 Task: Create Board Data Visualization Software to Workspace Employee Engagement. Create Board Market Segmentation to Workspace Employee Engagement. Create Board Diversity and Inclusion Coaching and Mentorship Programs to Workspace Employee Engagement
Action: Mouse moved to (384, 72)
Screenshot: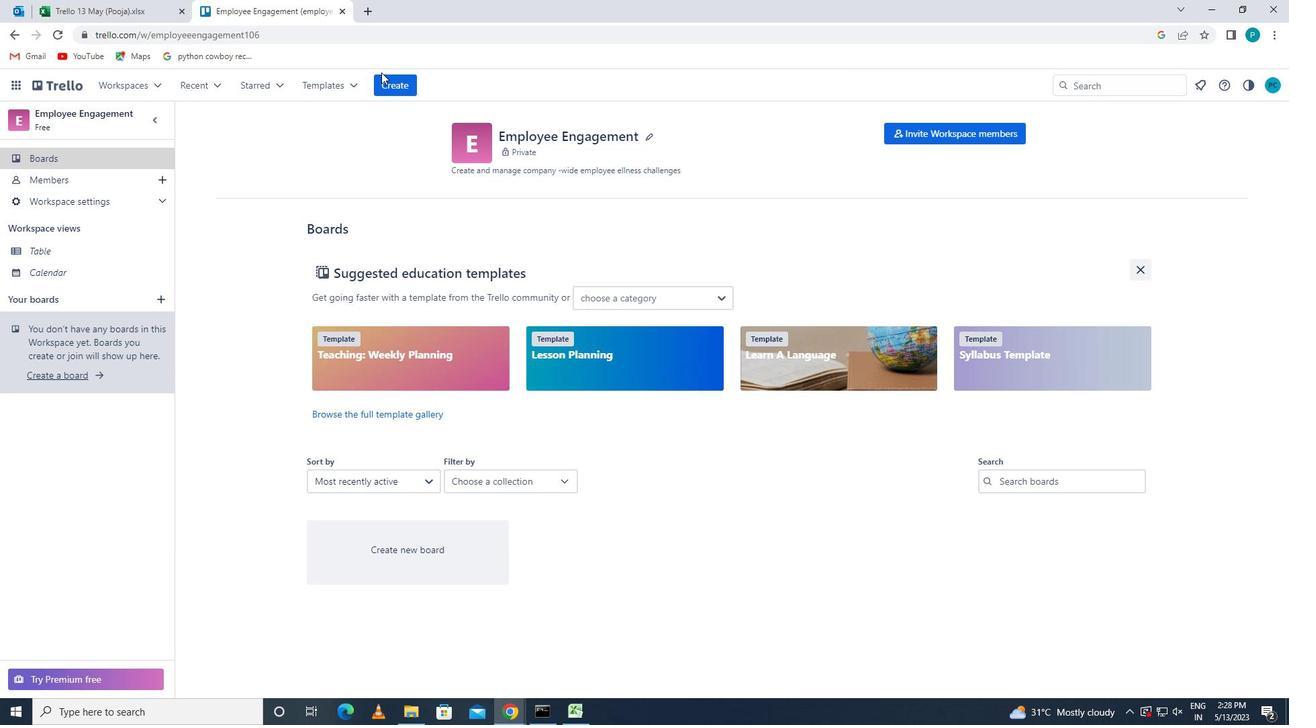 
Action: Mouse pressed left at (384, 72)
Screenshot: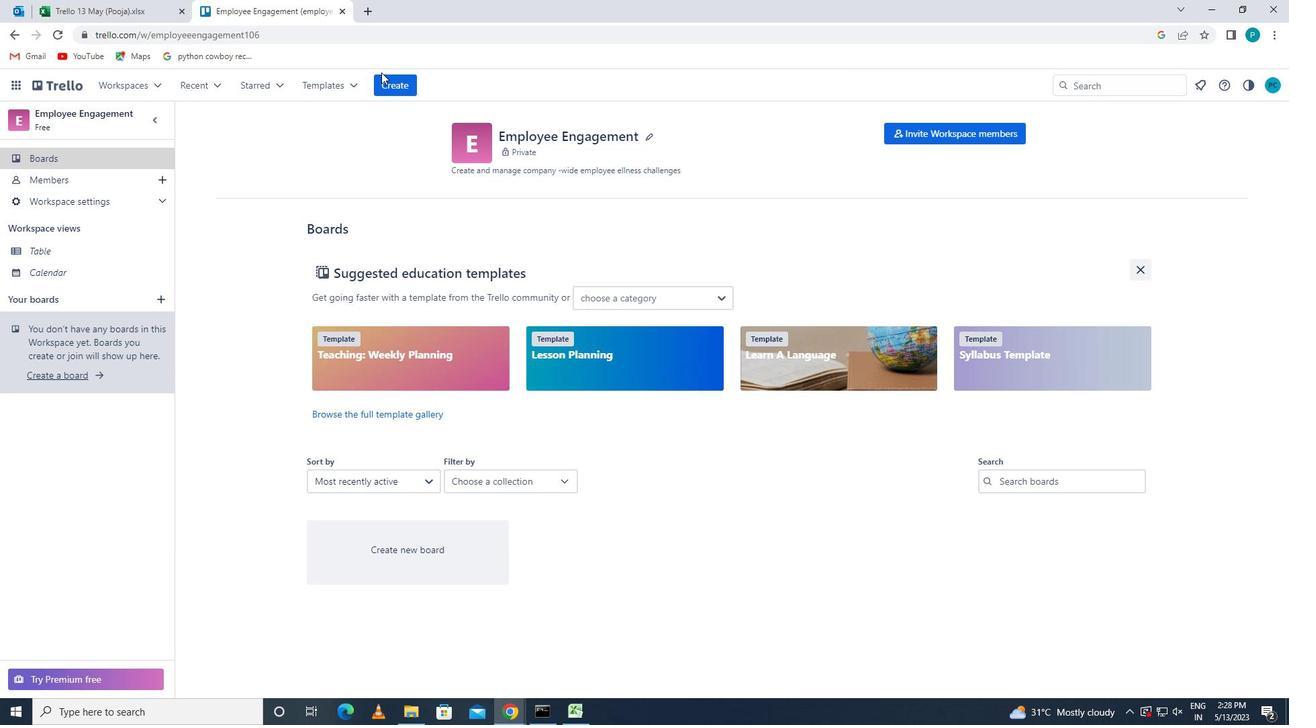 
Action: Mouse moved to (391, 81)
Screenshot: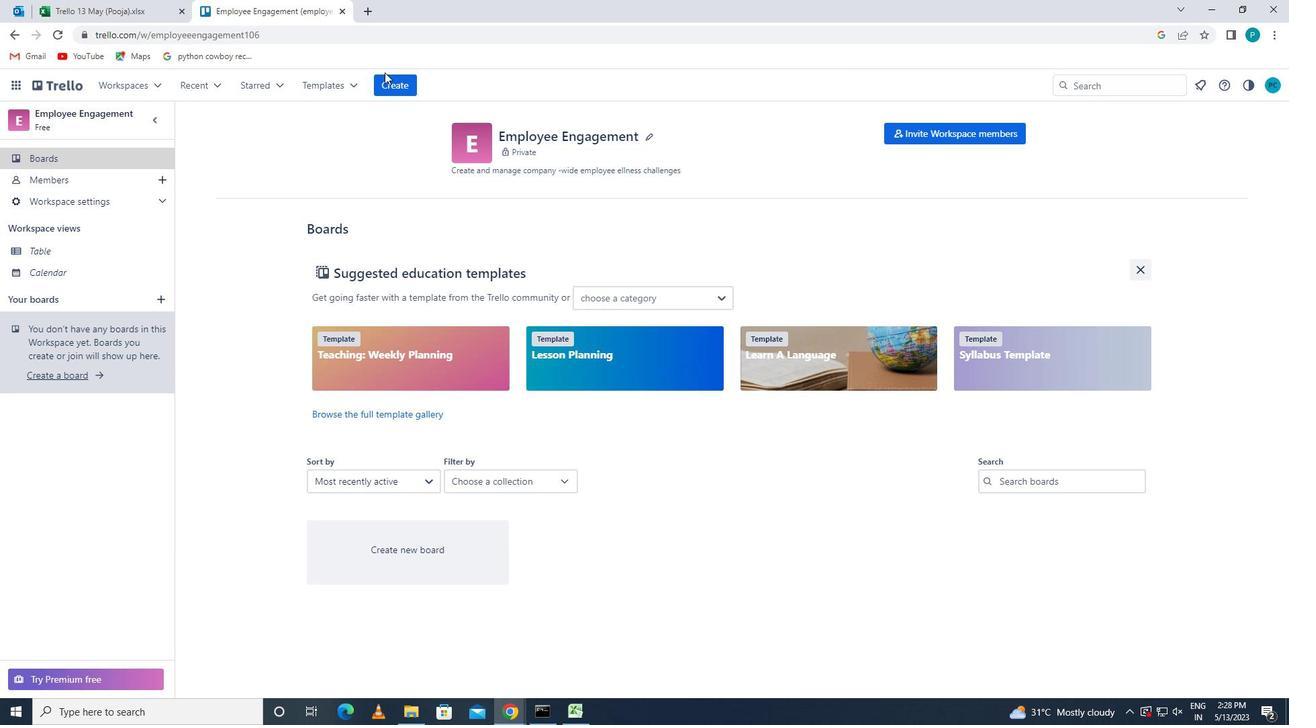 
Action: Mouse pressed left at (391, 81)
Screenshot: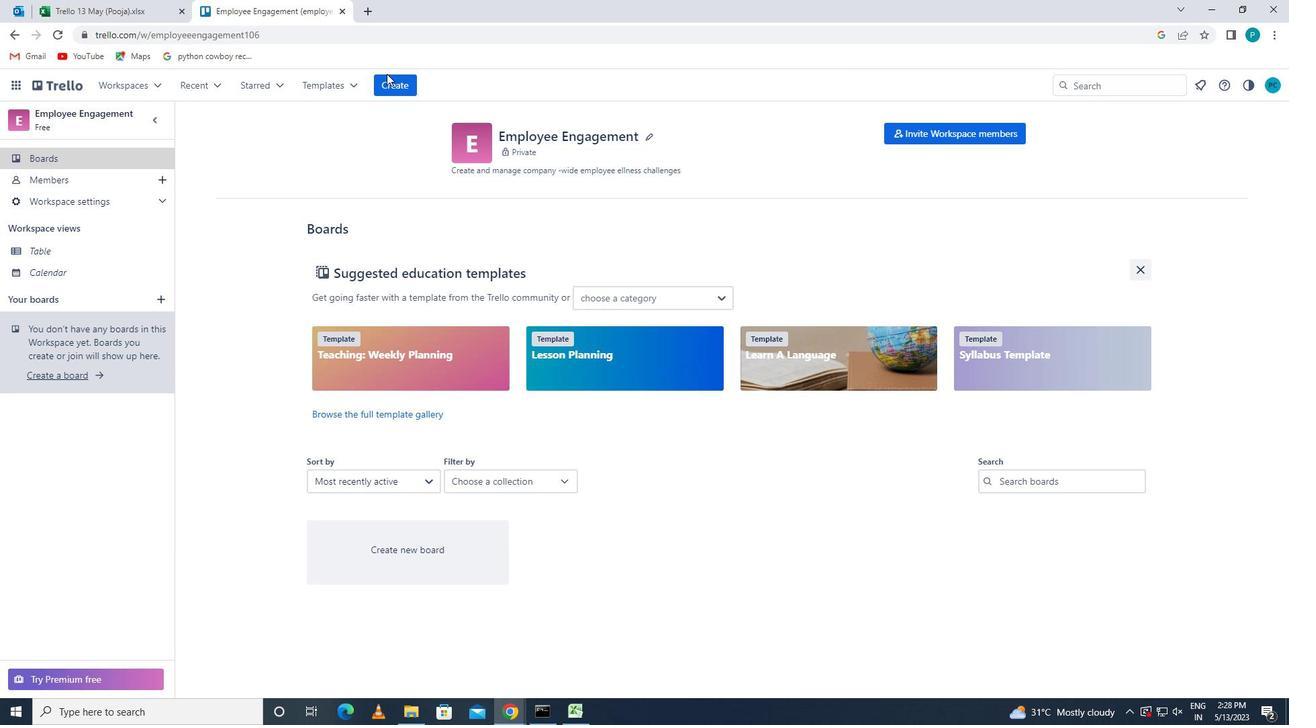 
Action: Mouse moved to (406, 126)
Screenshot: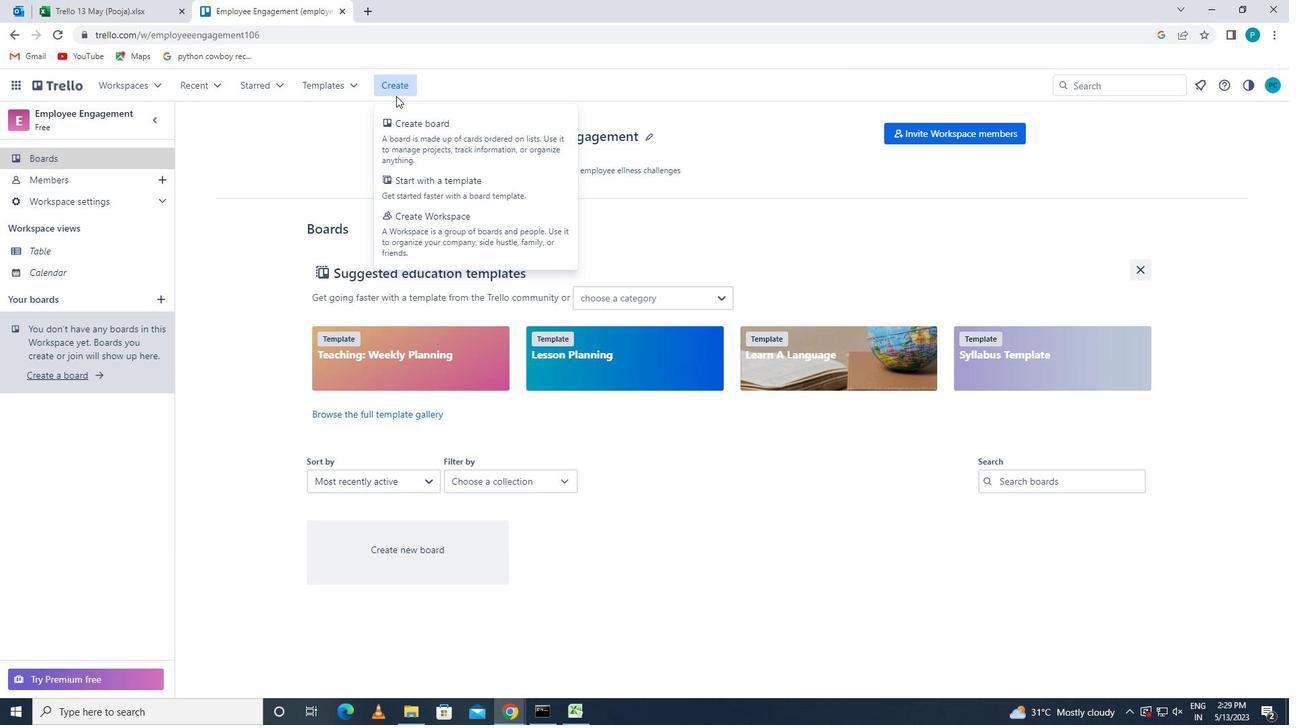 
Action: Mouse pressed left at (406, 126)
Screenshot: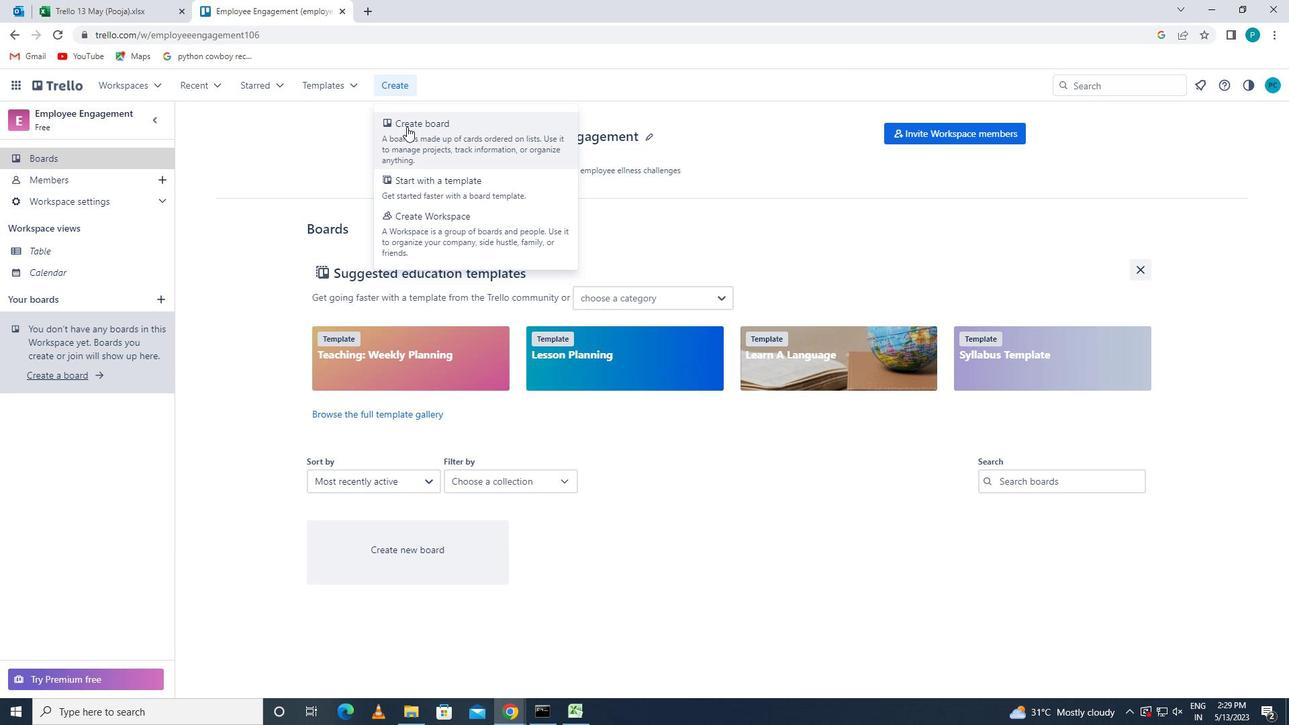 
Action: Mouse moved to (412, 333)
Screenshot: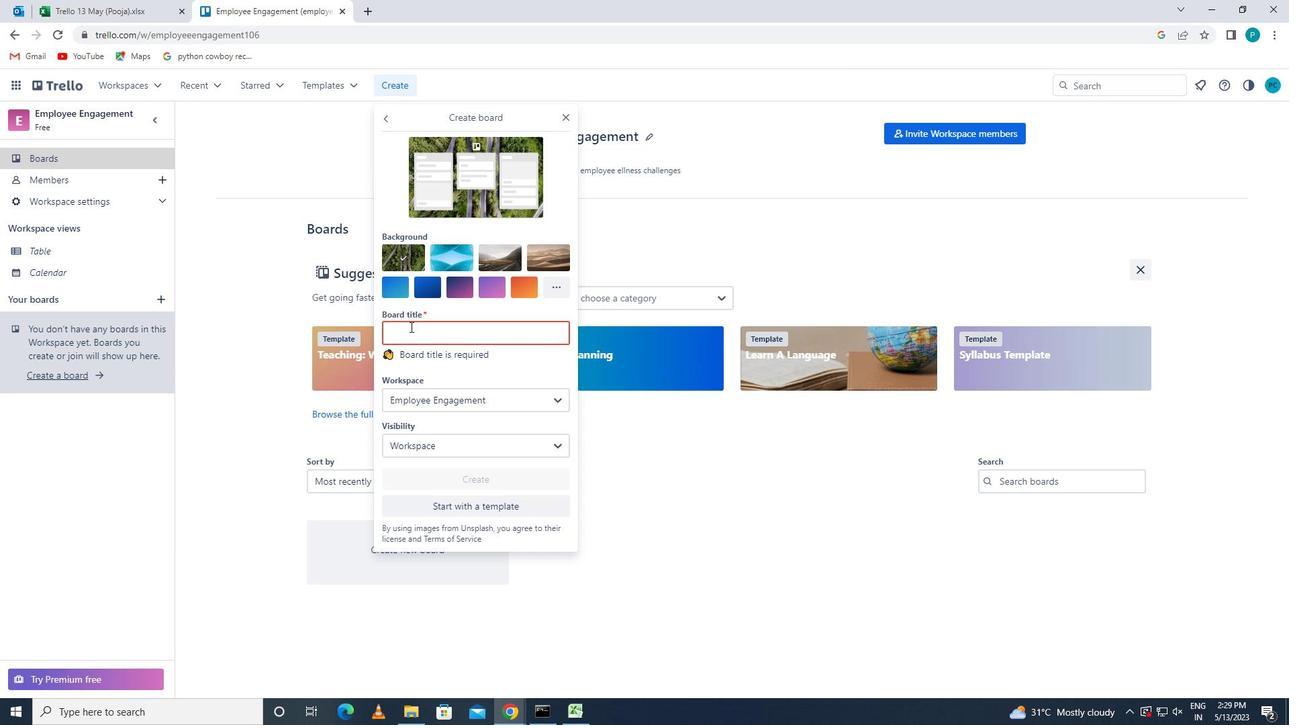 
Action: Mouse pressed left at (412, 333)
Screenshot: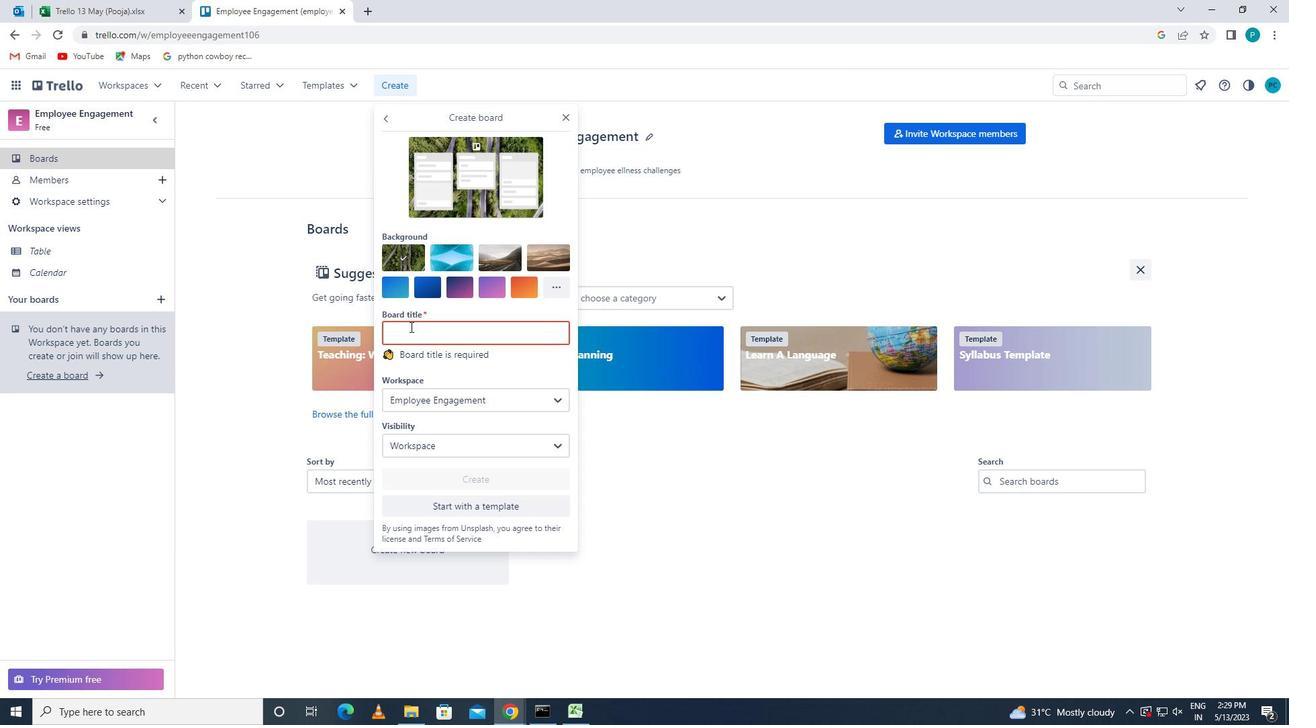 
Action: Key pressed <Key.caps_lock>d<Key.caps_lock>ata<Key.space><Key.caps_lock>v<Key.caps_lock>isualization<Key.space><Key.caps_lock>s<Key.caps_lock>oftware
Screenshot: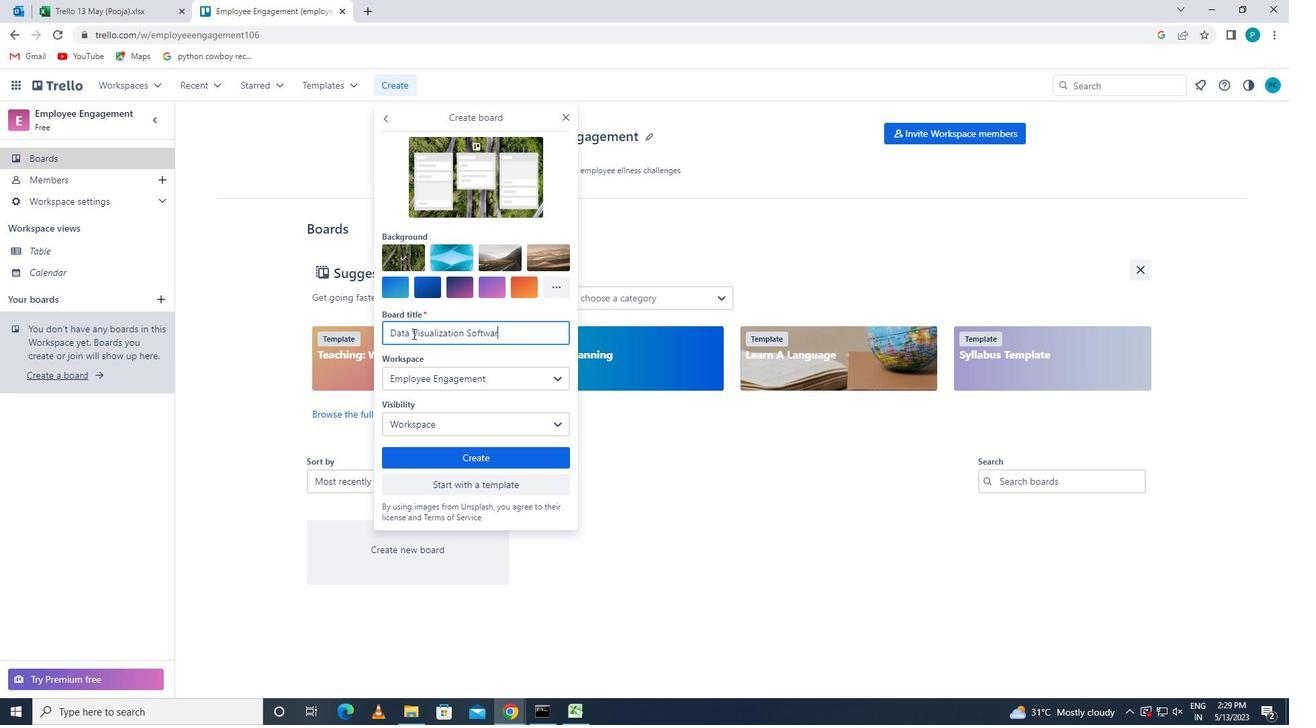 
Action: Mouse moved to (421, 380)
Screenshot: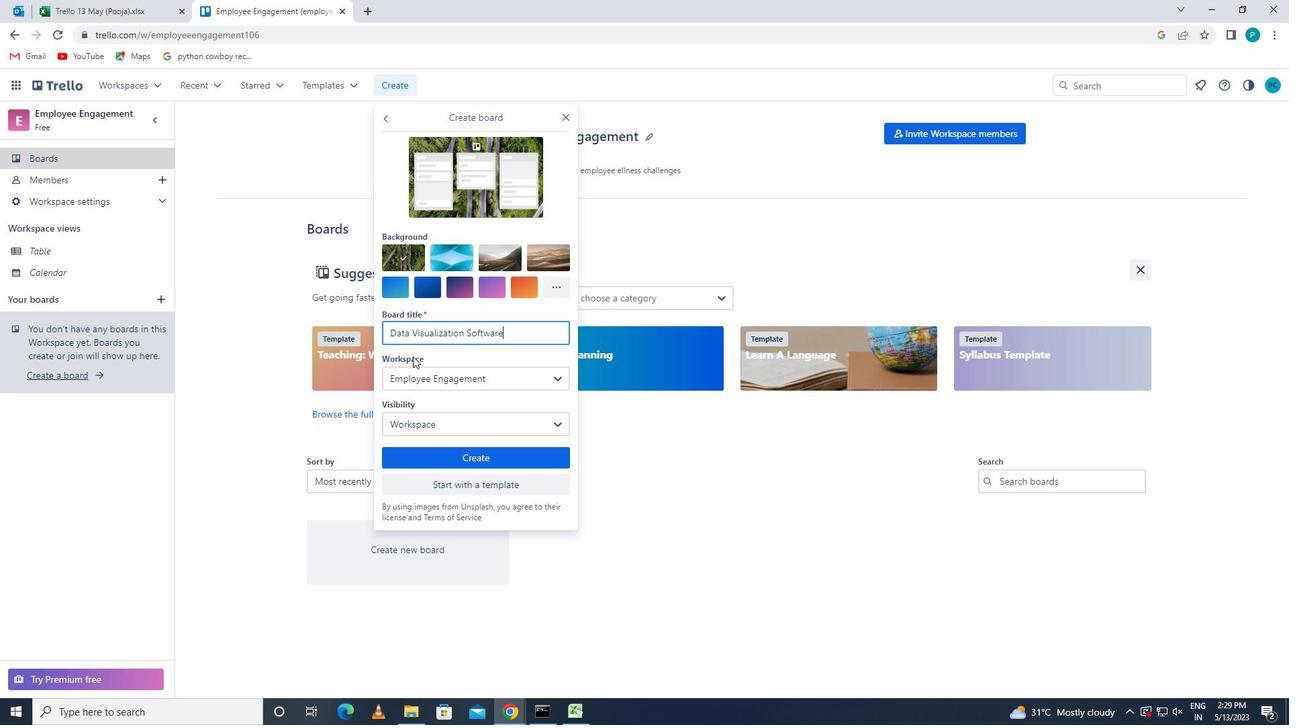 
Action: Mouse pressed left at (421, 380)
Screenshot: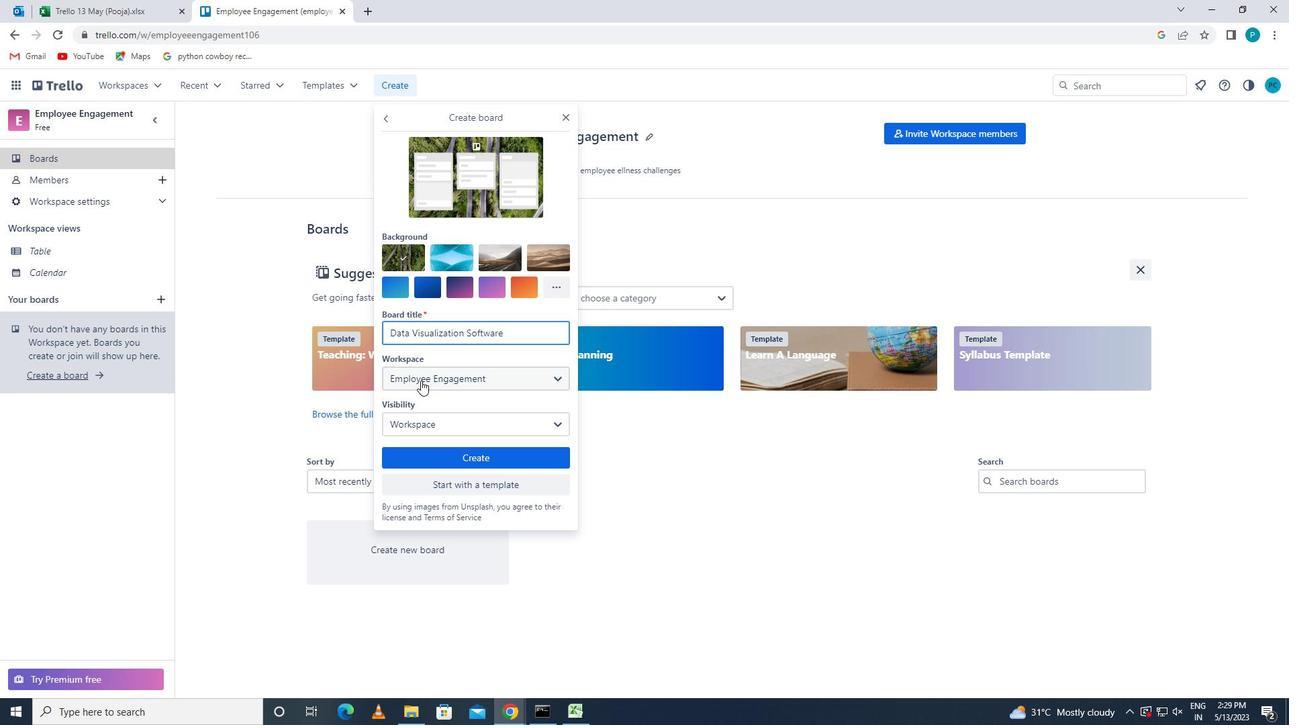 
Action: Mouse moved to (430, 382)
Screenshot: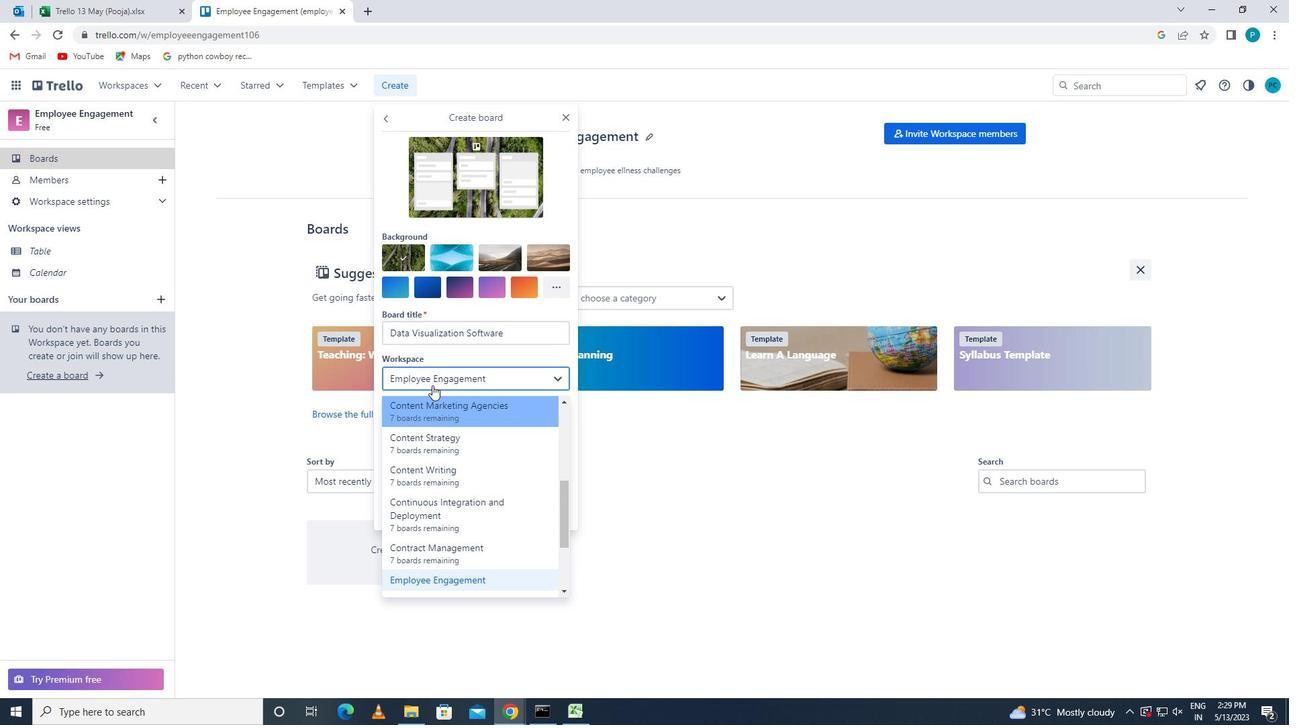 
Action: Mouse pressed left at (430, 382)
Screenshot: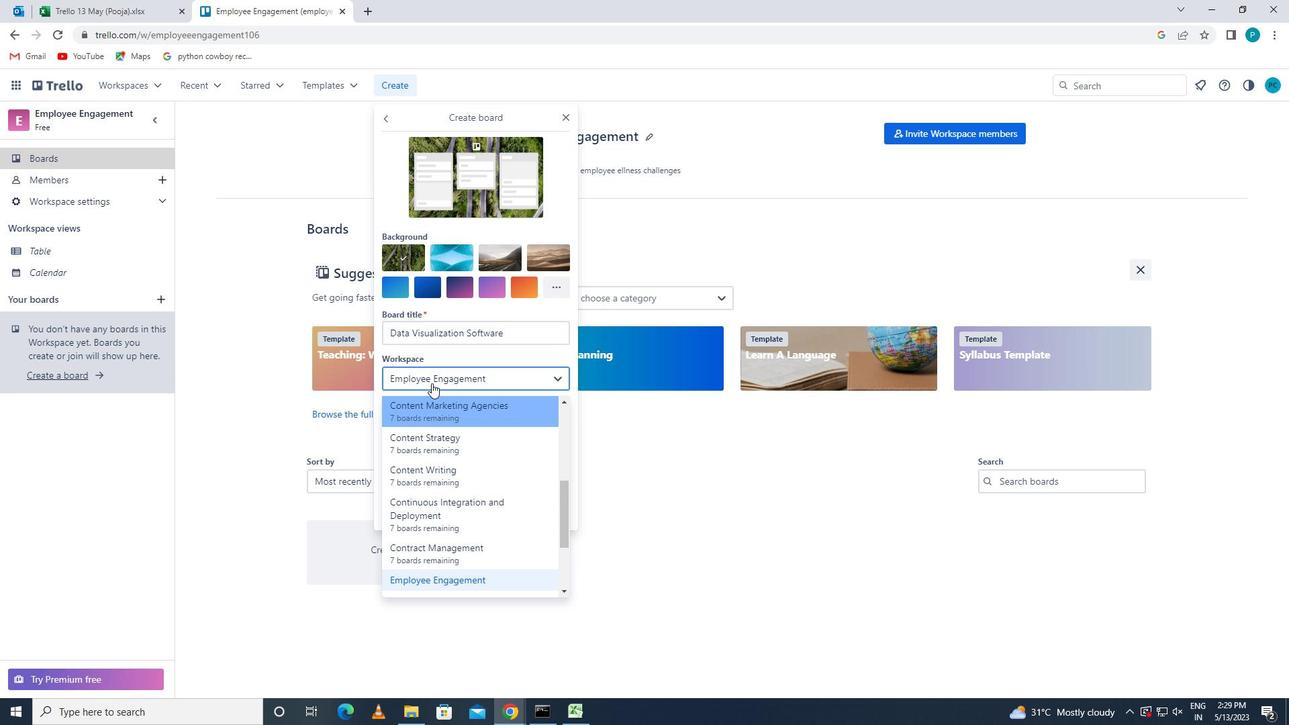 
Action: Mouse moved to (435, 449)
Screenshot: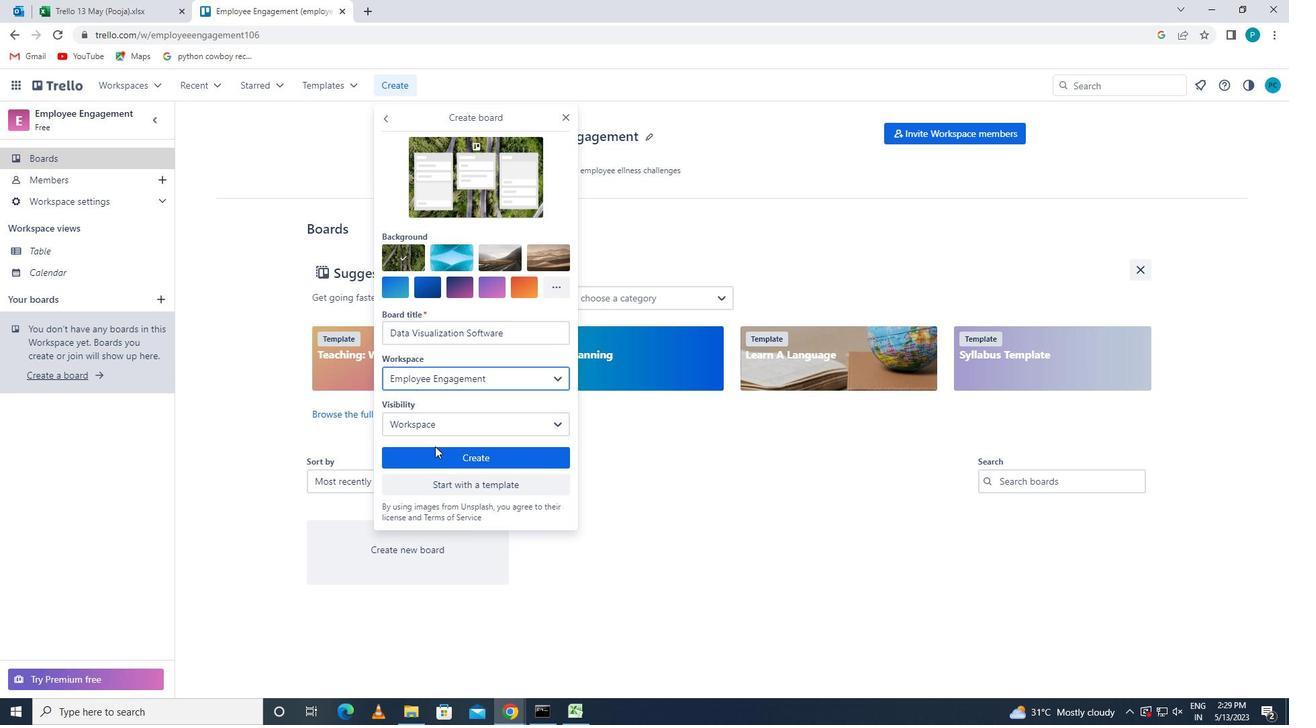 
Action: Mouse pressed left at (435, 449)
Screenshot: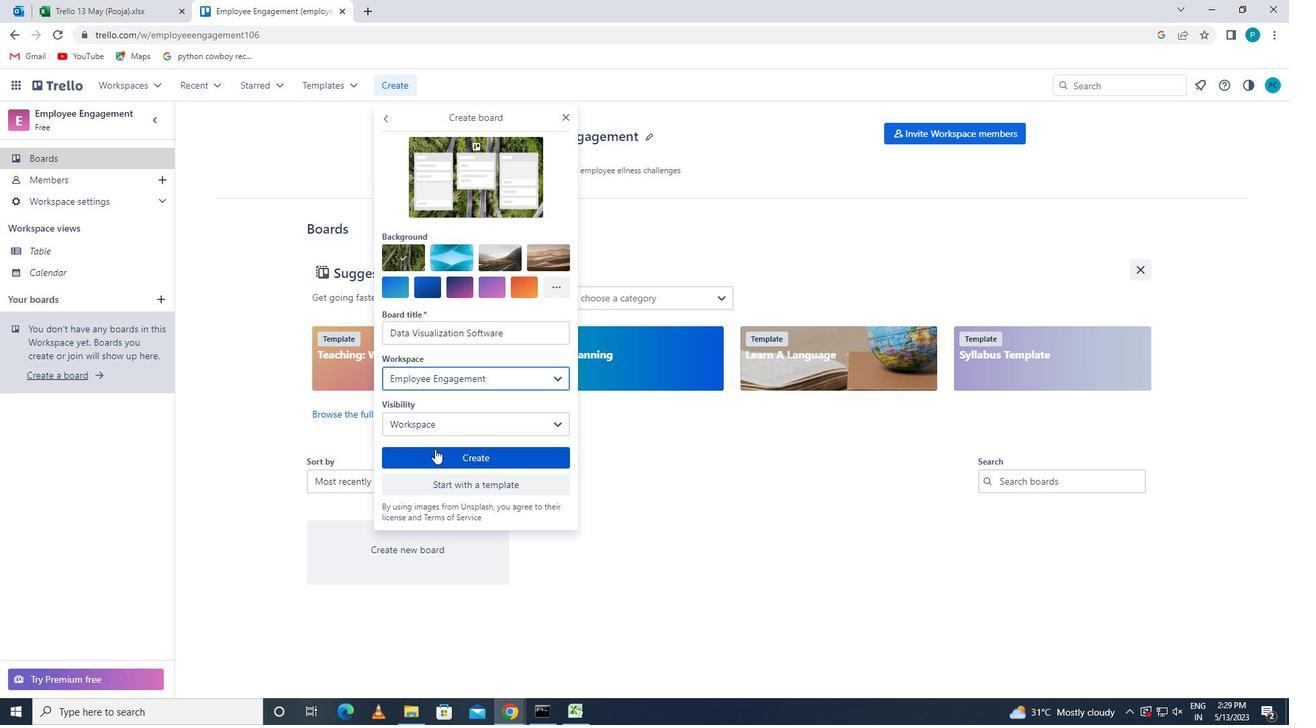 
Action: Mouse moved to (381, 80)
Screenshot: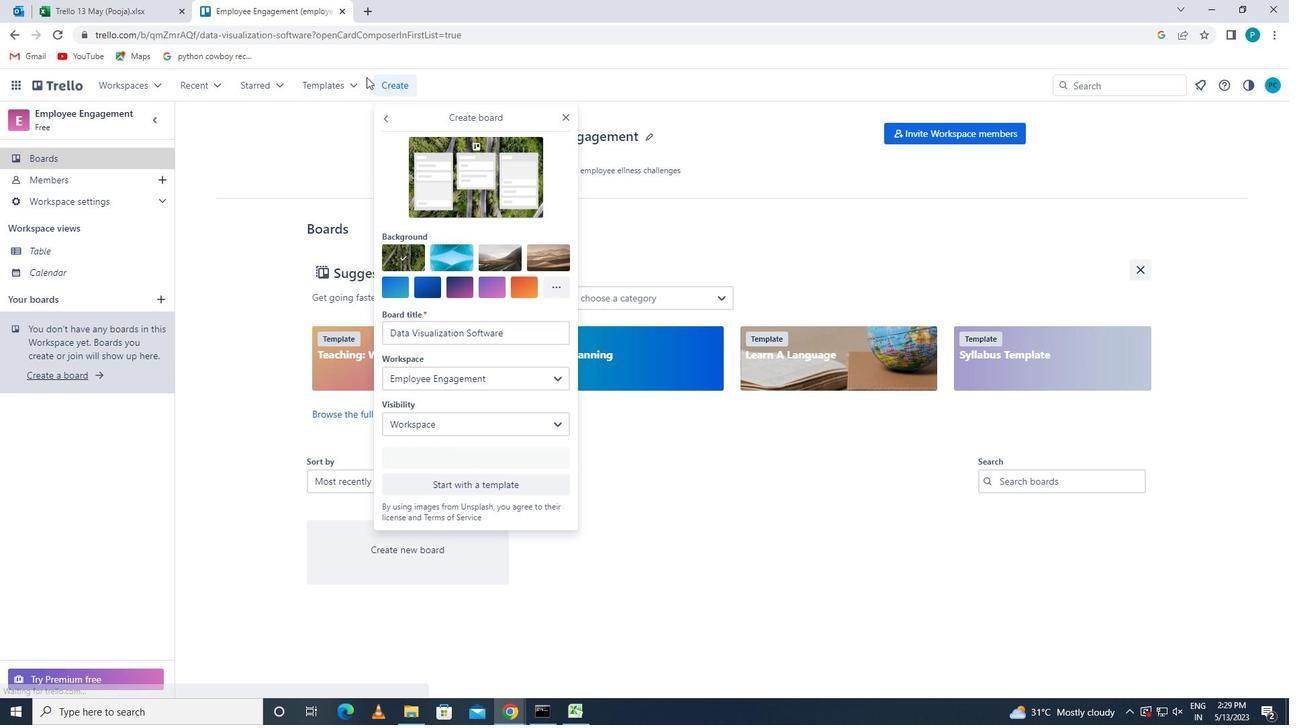 
Action: Mouse pressed left at (381, 80)
Screenshot: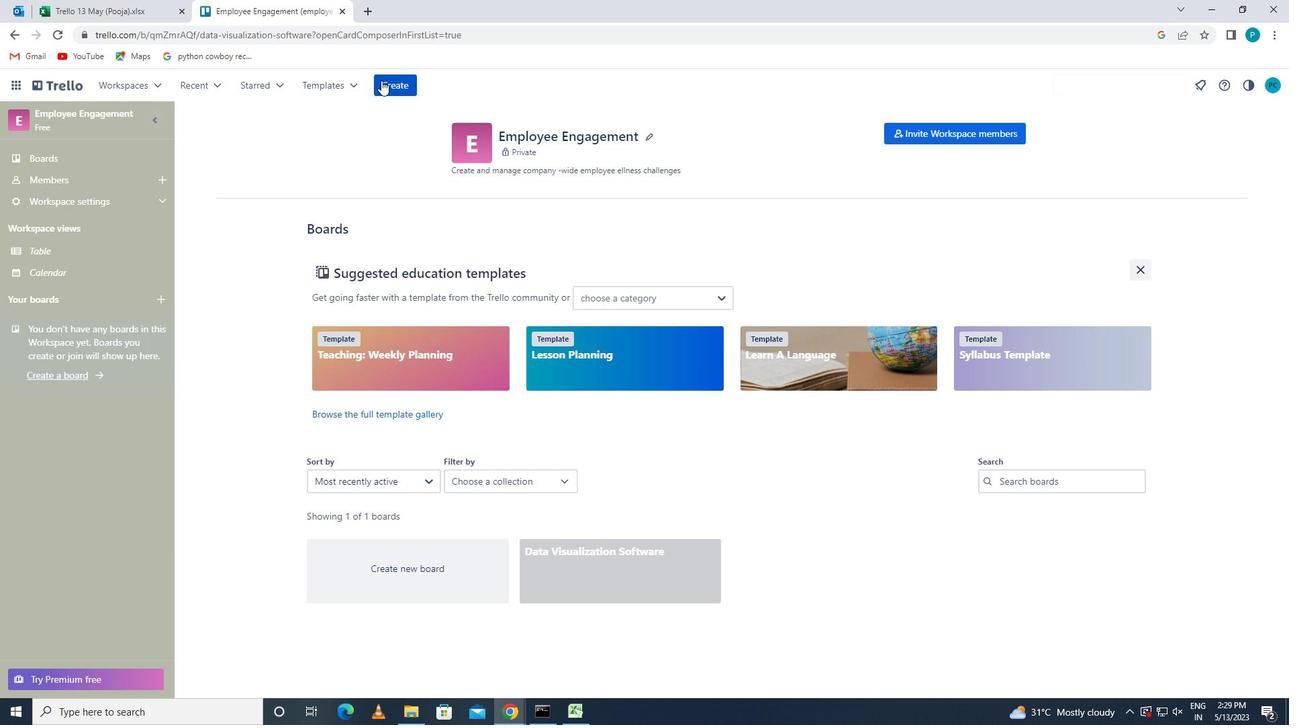 
Action: Mouse moved to (451, 124)
Screenshot: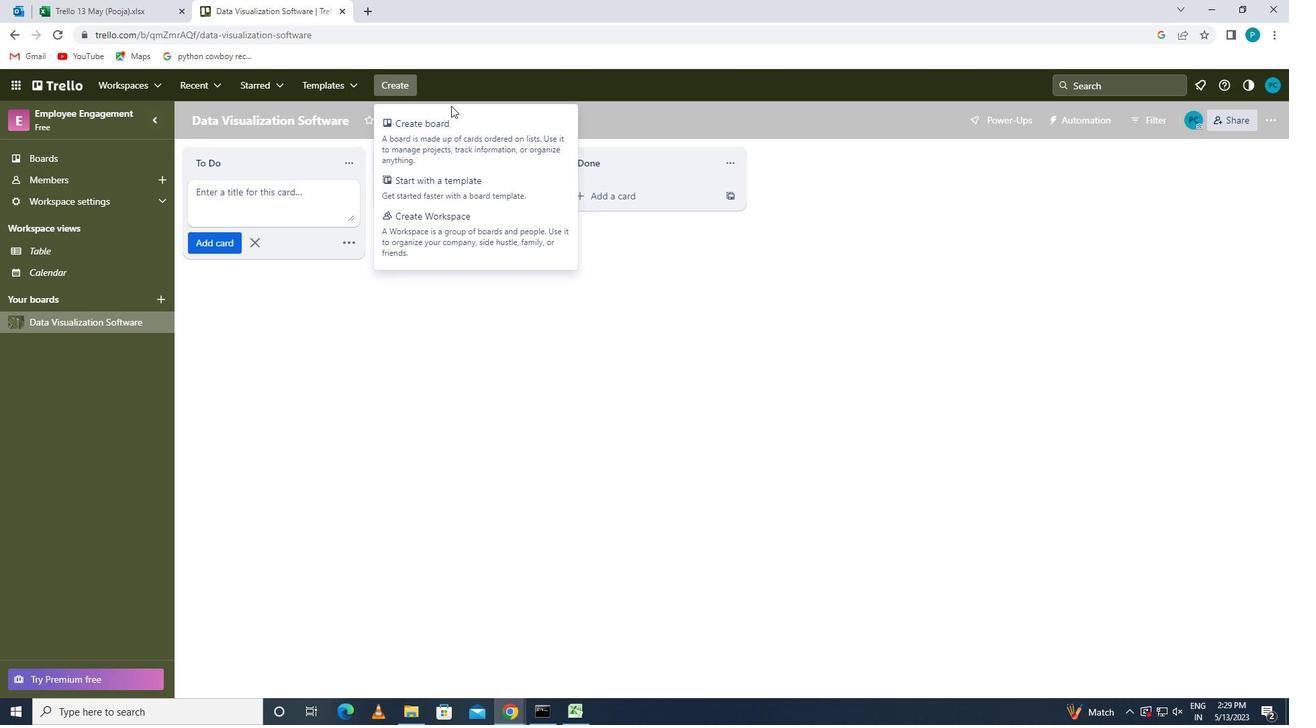 
Action: Mouse pressed left at (451, 124)
Screenshot: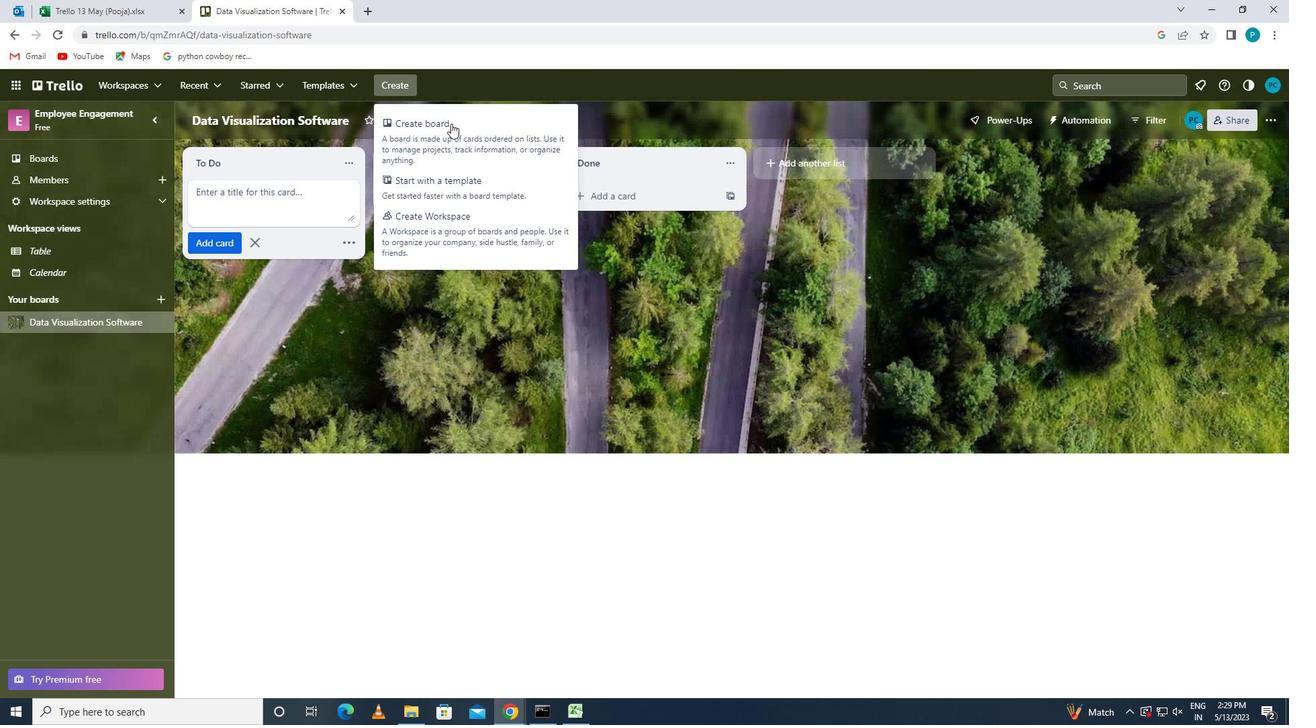 
Action: Mouse moved to (424, 337)
Screenshot: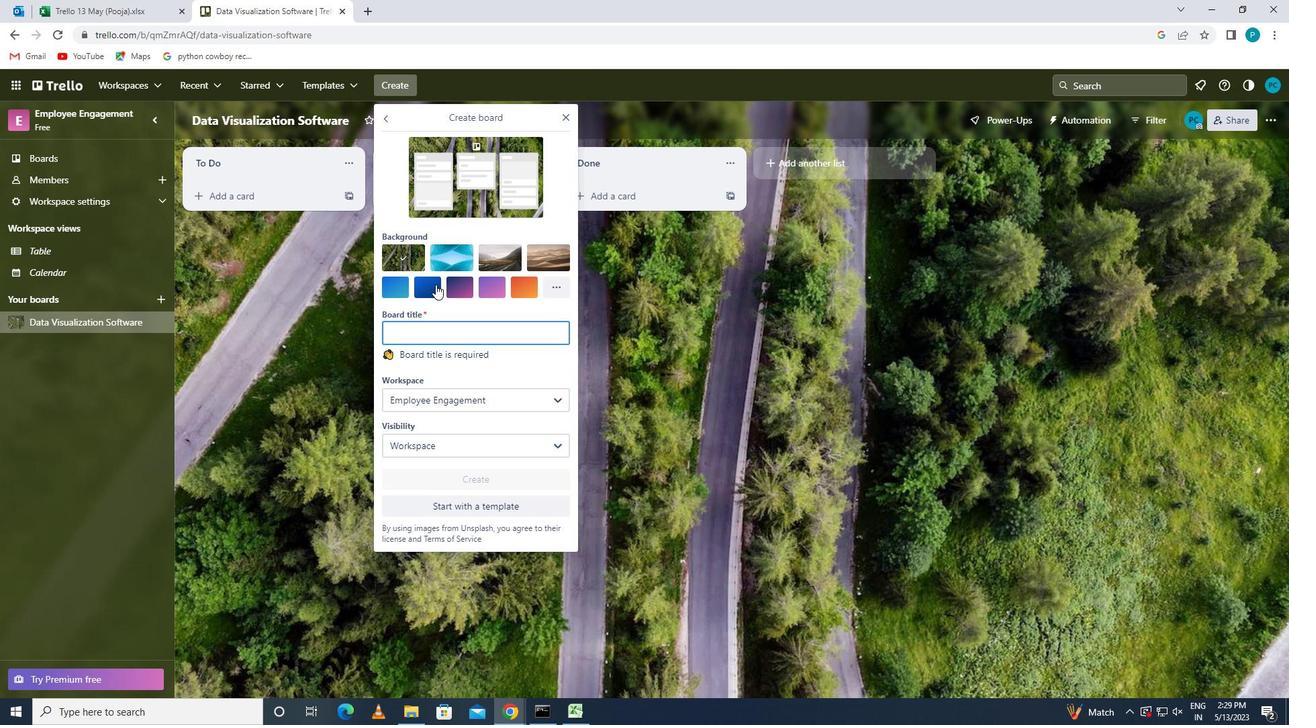 
Action: Mouse pressed left at (424, 337)
Screenshot: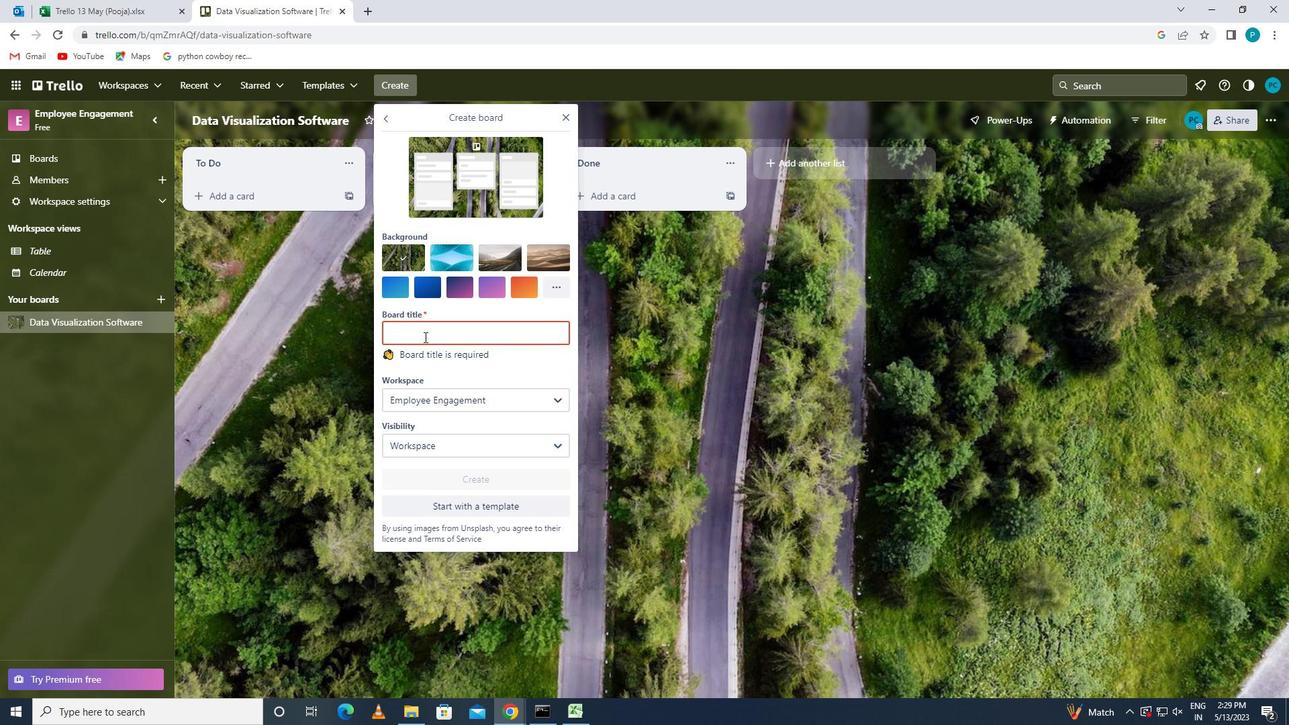 
Action: Key pressed <Key.caps_lock>m<Key.caps_lock>arket<Key.space><Key.caps_lock>s<Key.caps_lock>egmentation
Screenshot: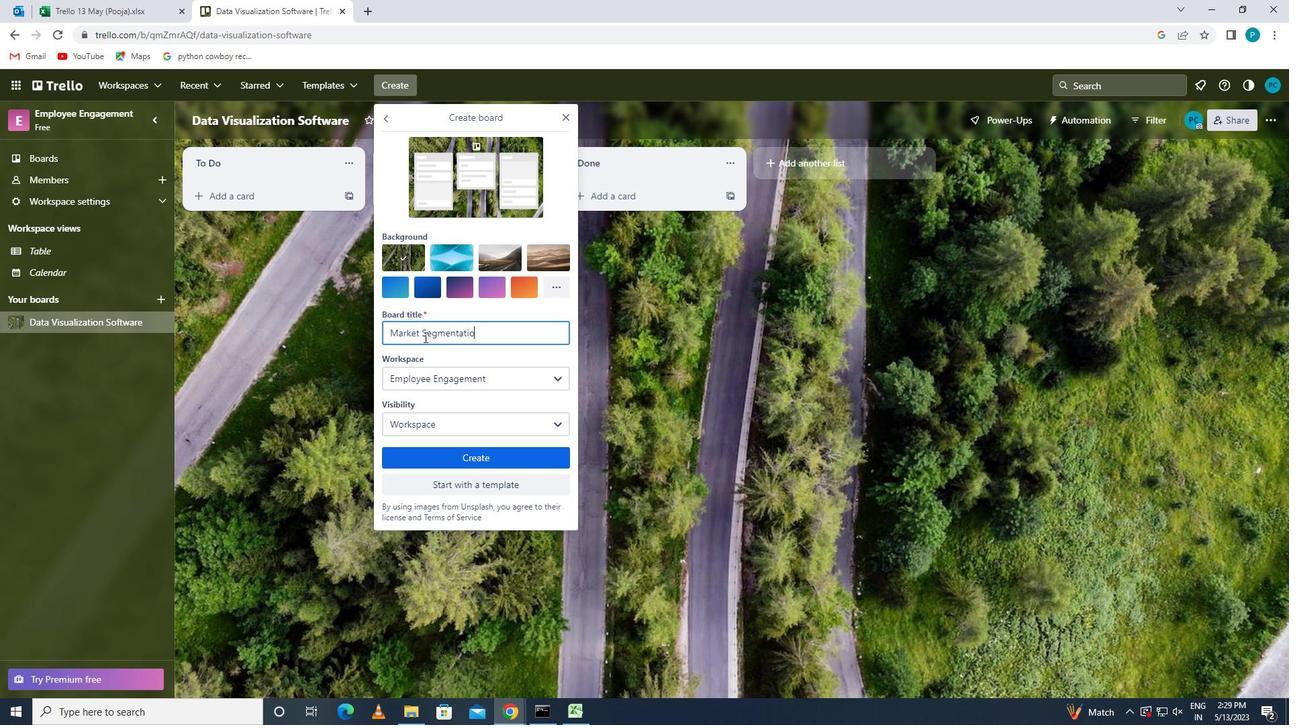 
Action: Mouse moved to (454, 384)
Screenshot: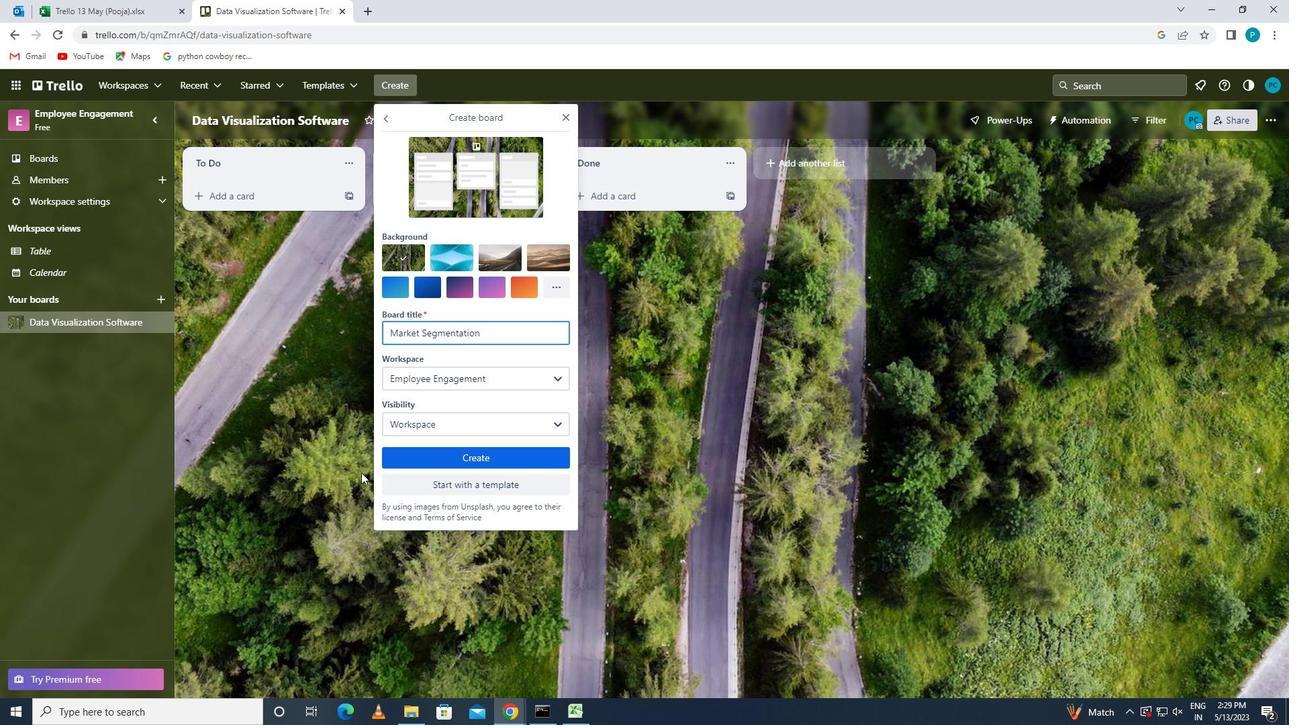 
Action: Mouse pressed left at (454, 384)
Screenshot: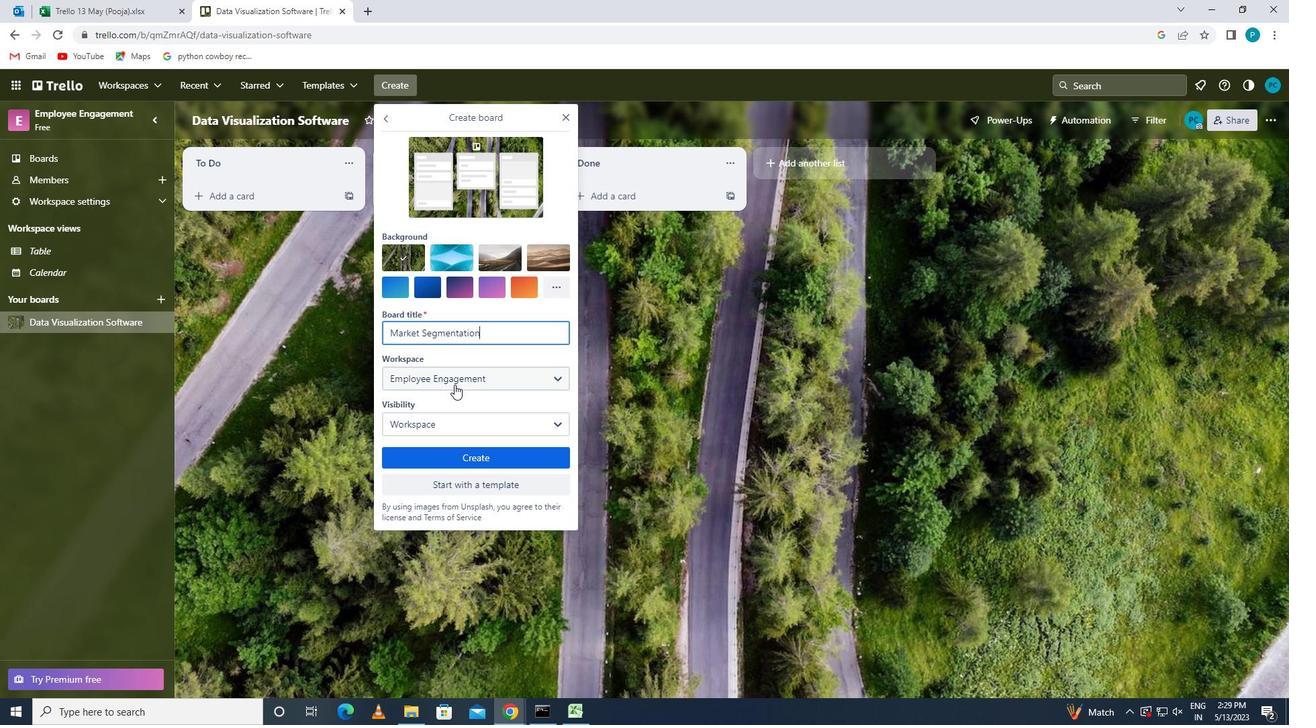 
Action: Mouse moved to (442, 582)
Screenshot: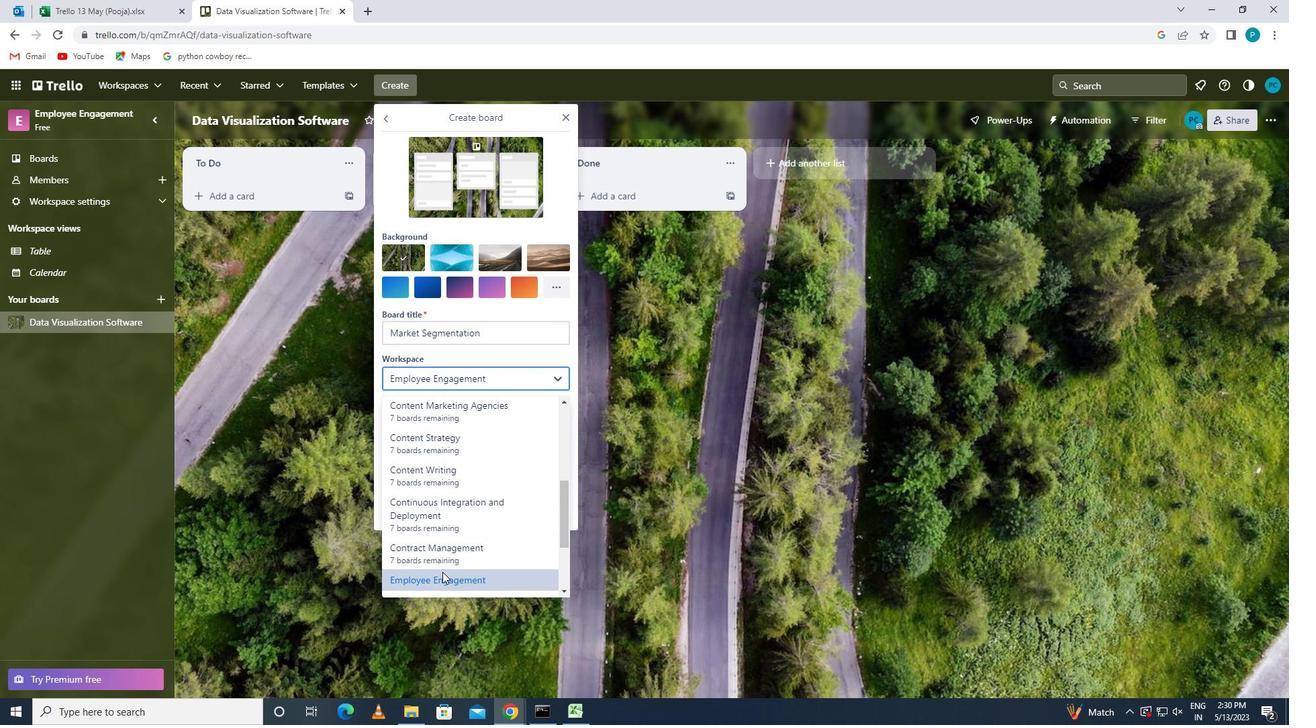 
Action: Mouse pressed left at (442, 582)
Screenshot: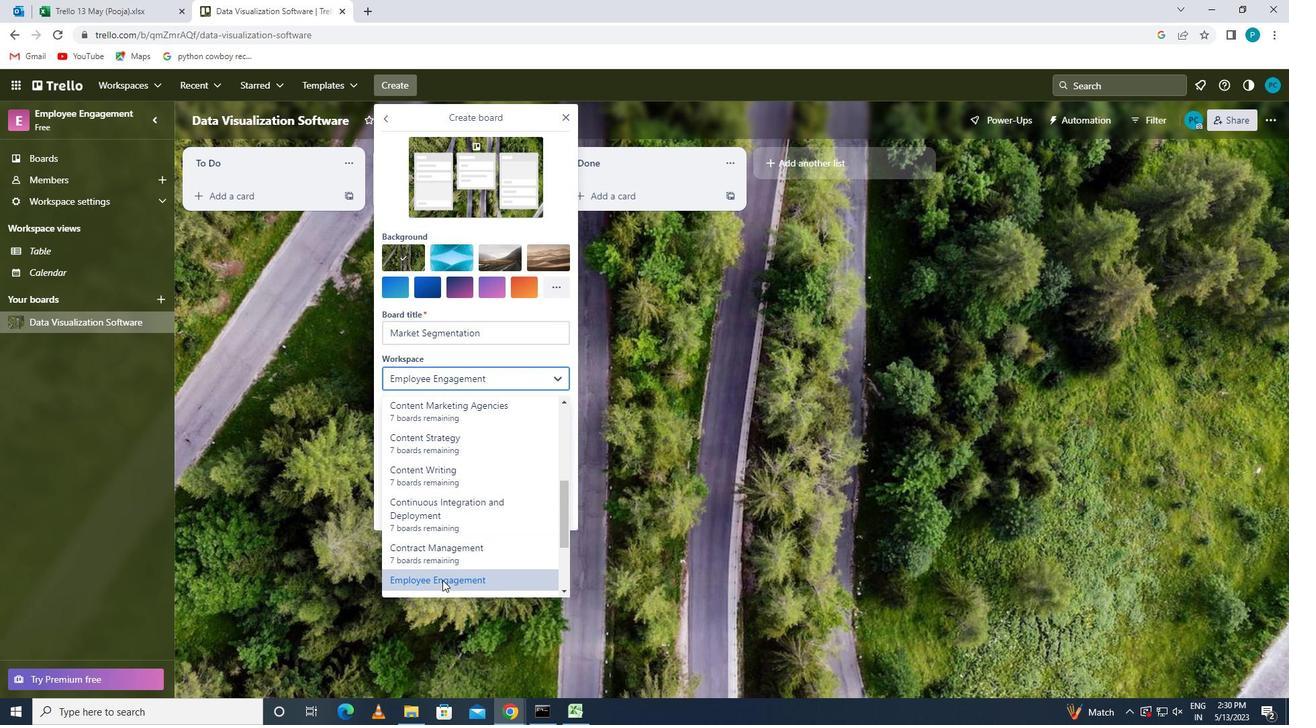 
Action: Mouse moved to (421, 456)
Screenshot: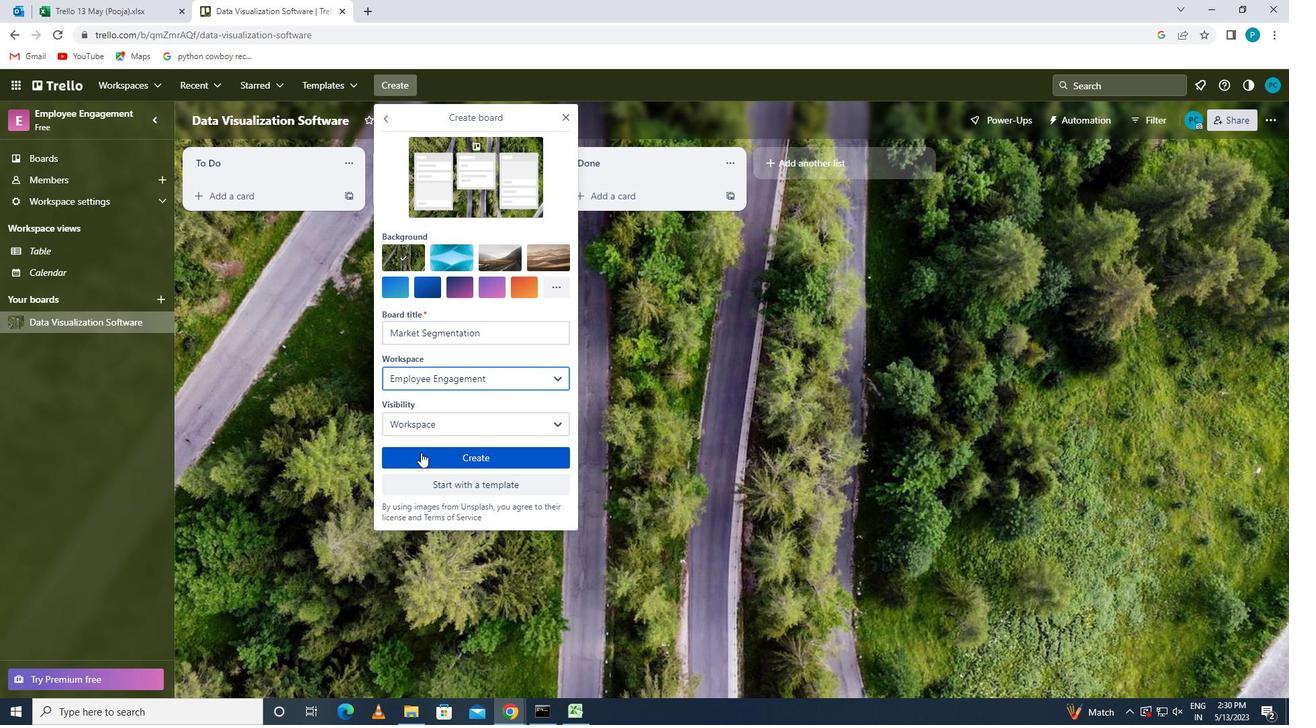 
Action: Mouse pressed left at (421, 456)
Screenshot: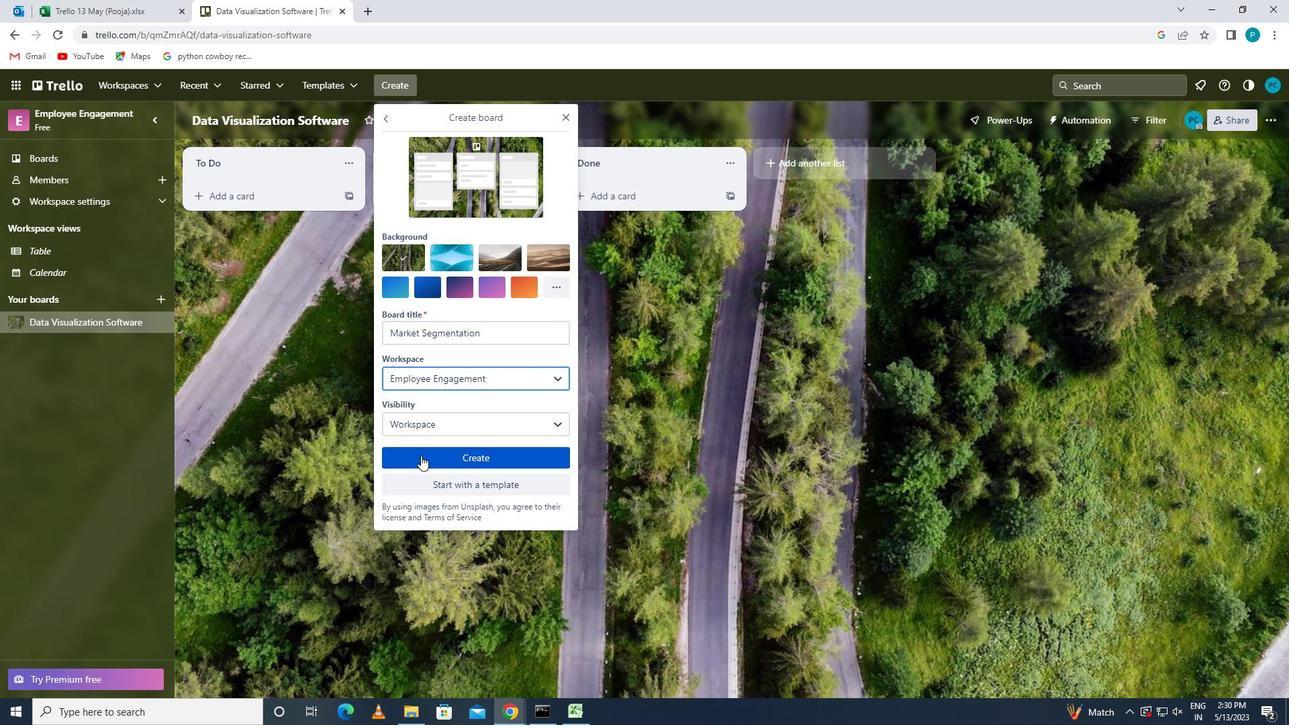 
Action: Mouse moved to (398, 78)
Screenshot: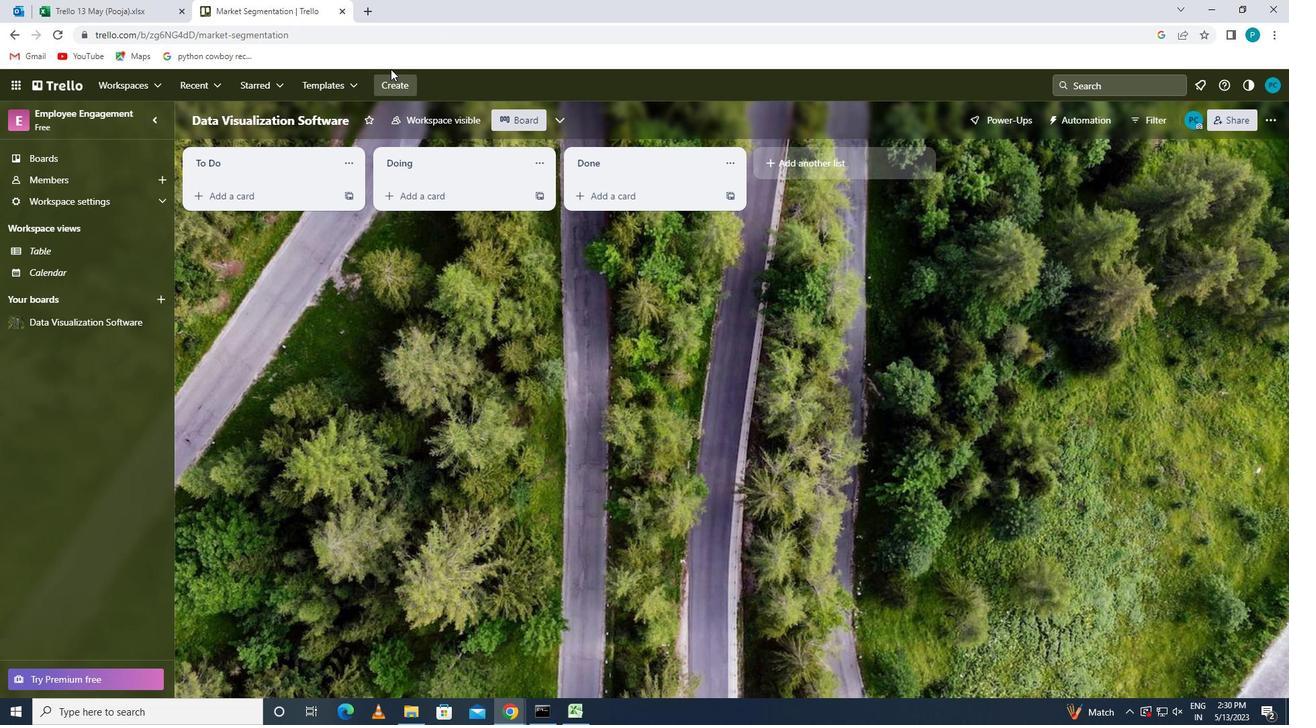 
Action: Mouse pressed left at (398, 78)
Screenshot: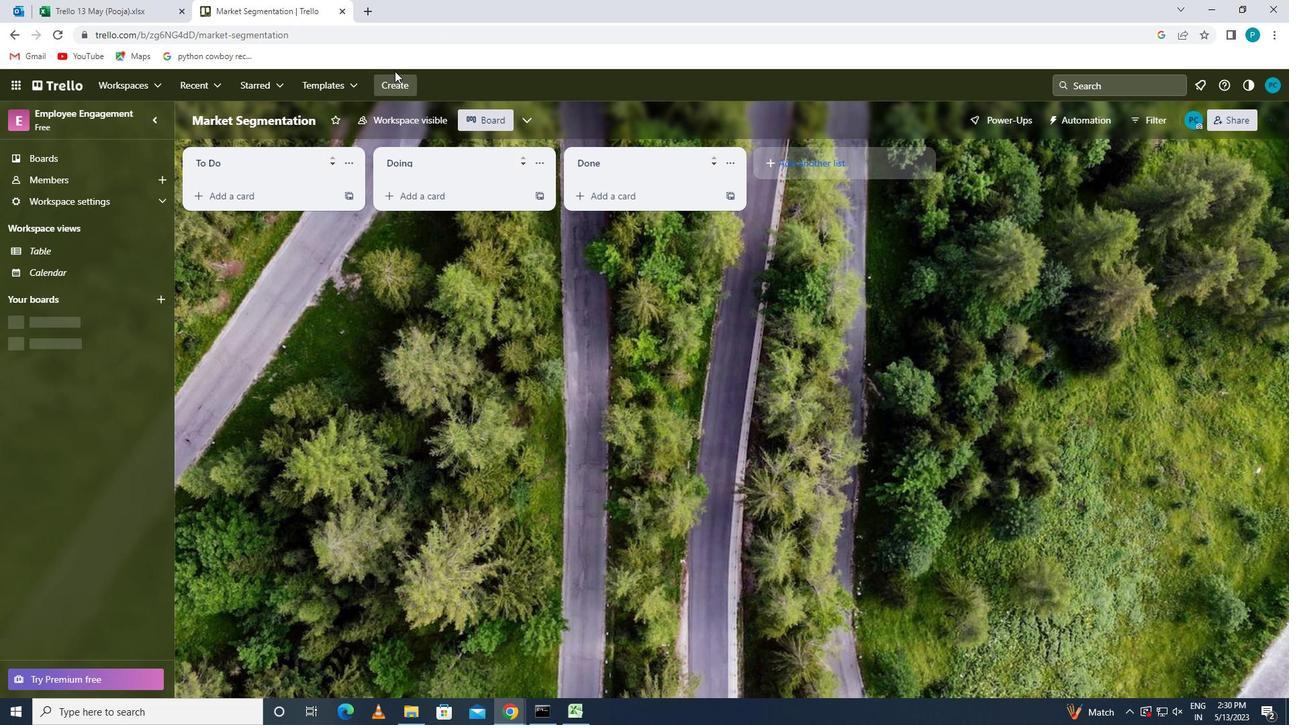 
Action: Mouse moved to (400, 132)
Screenshot: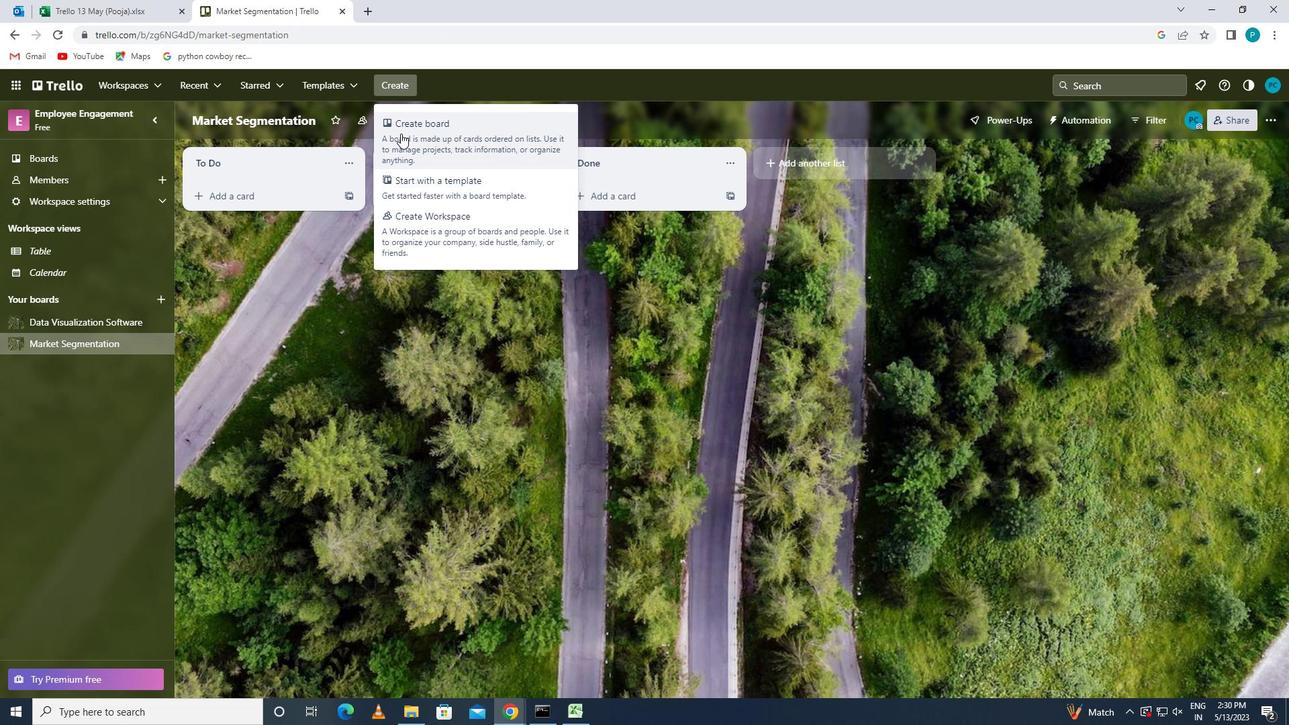 
Action: Mouse pressed left at (400, 132)
Screenshot: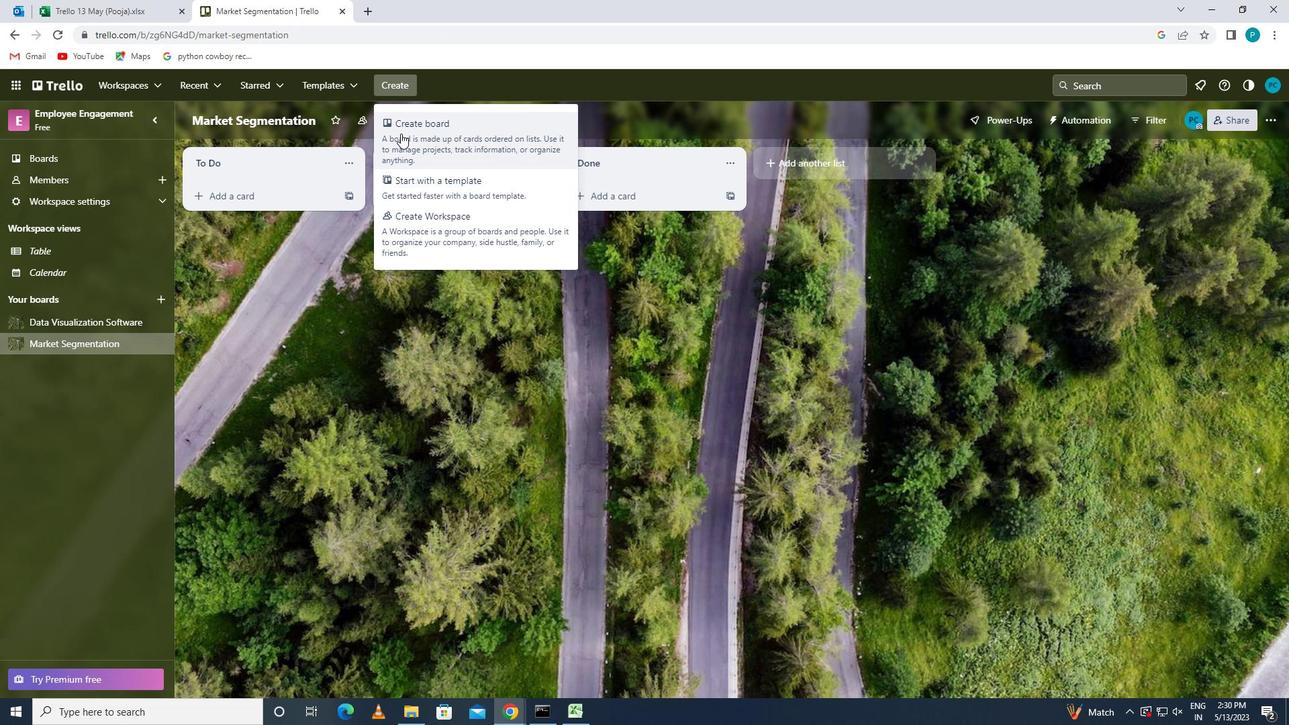 
Action: Mouse moved to (415, 337)
Screenshot: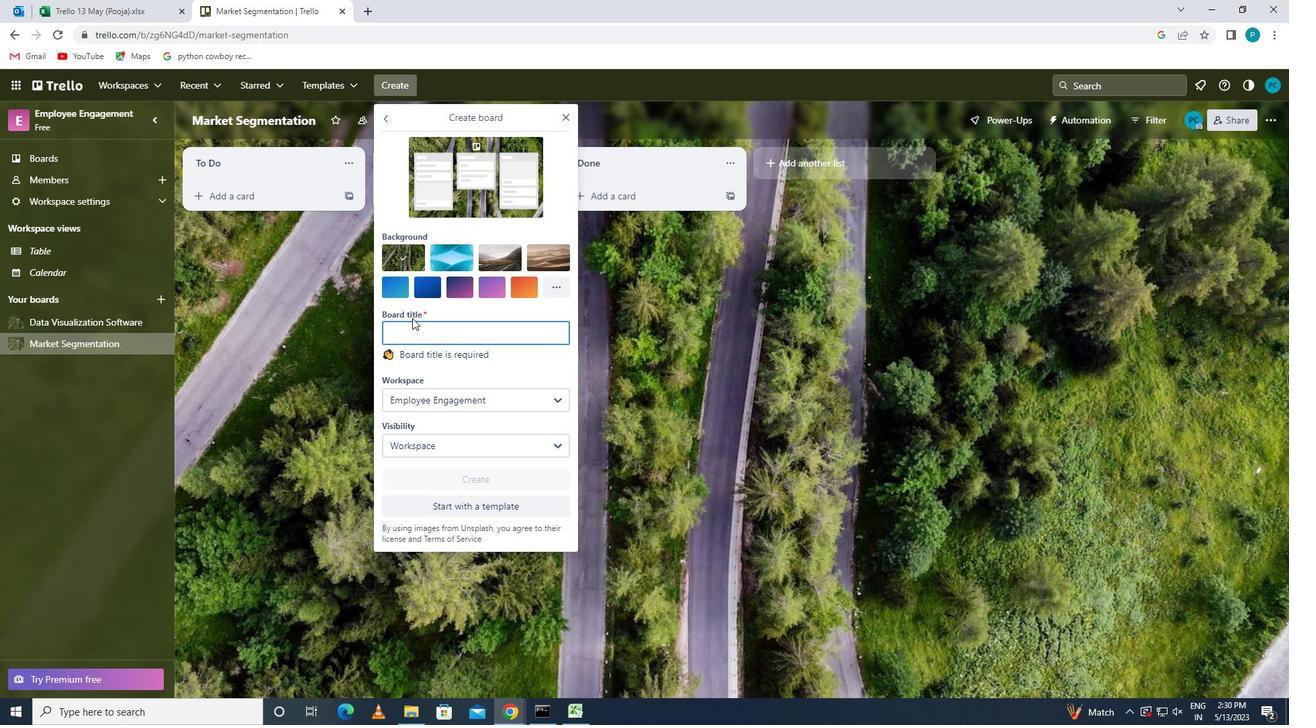 
Action: Mouse pressed left at (415, 337)
Screenshot: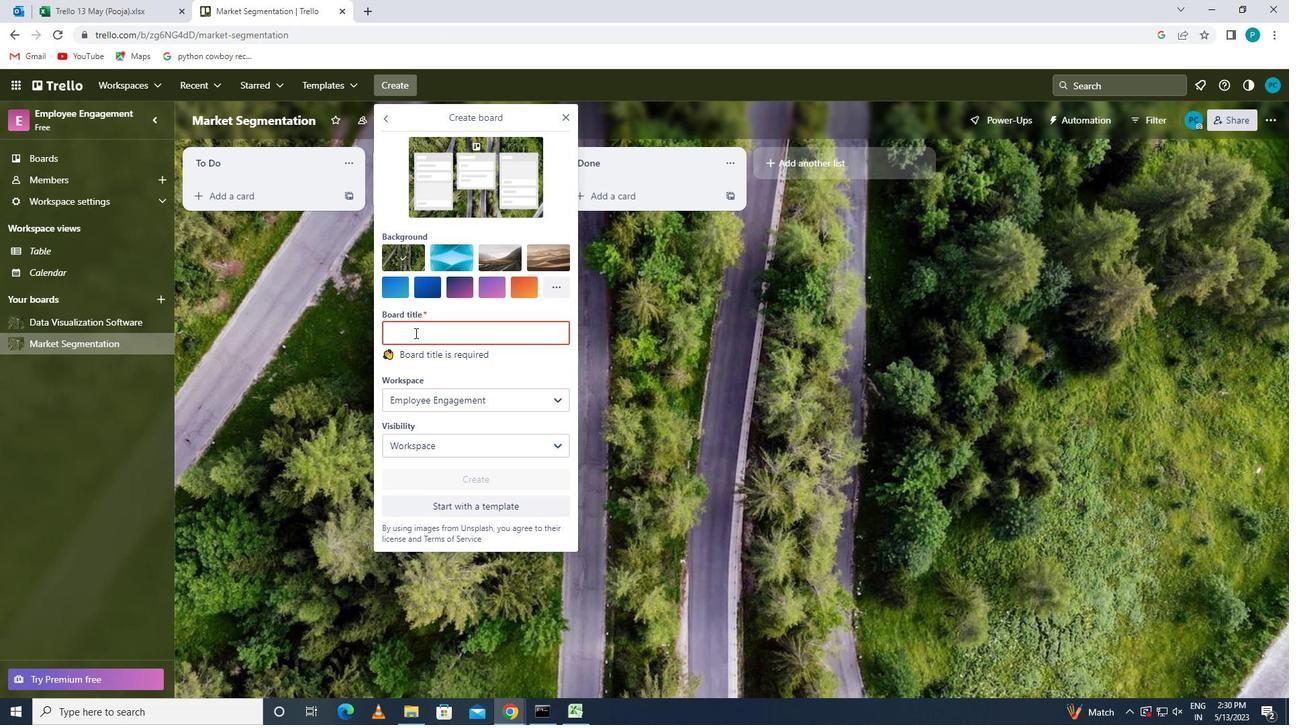 
Action: Key pressed <Key.caps_lock>d<Key.caps_lock>iversity<Key.space>and<Key.space>i<Key.backspace><Key.caps_lock>i<Key.caps_lock>nclusion<Key.space><Key.caps_lock>c<Key.caps_lock>oaching<Key.space>and<Key.space><Key.caps_lock>m<Key.caps_lock>entorship<Key.space>p<Key.backspace><Key.caps_lock>p<Key.caps_lock>rogras
Screenshot: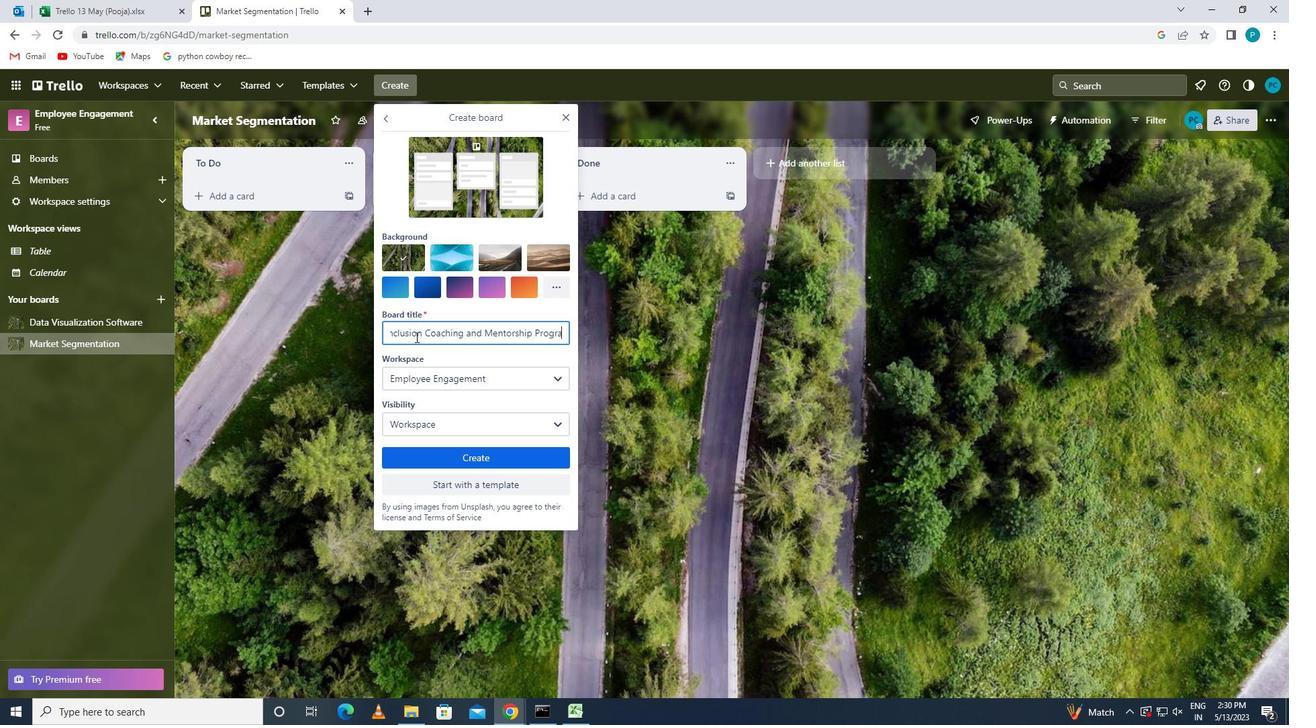 
Action: Mouse moved to (561, 338)
Screenshot: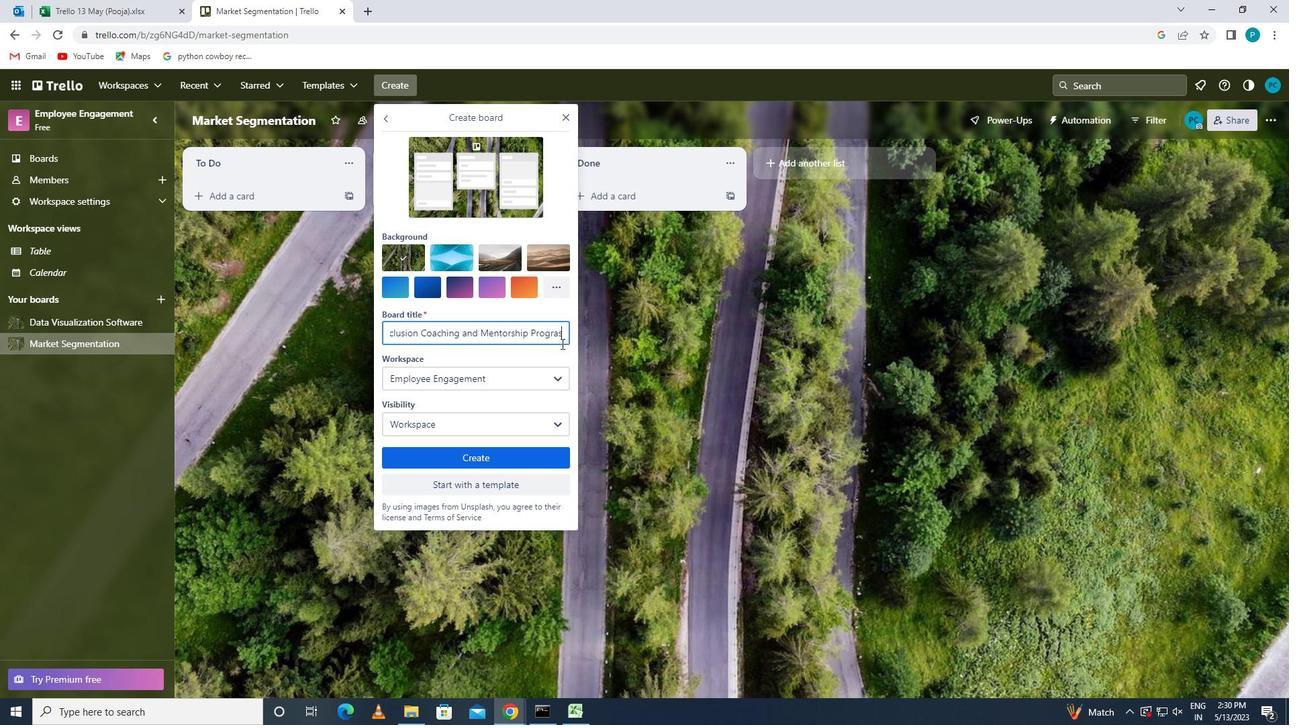 
Action: Key pressed <Key.backspace>ms
Screenshot: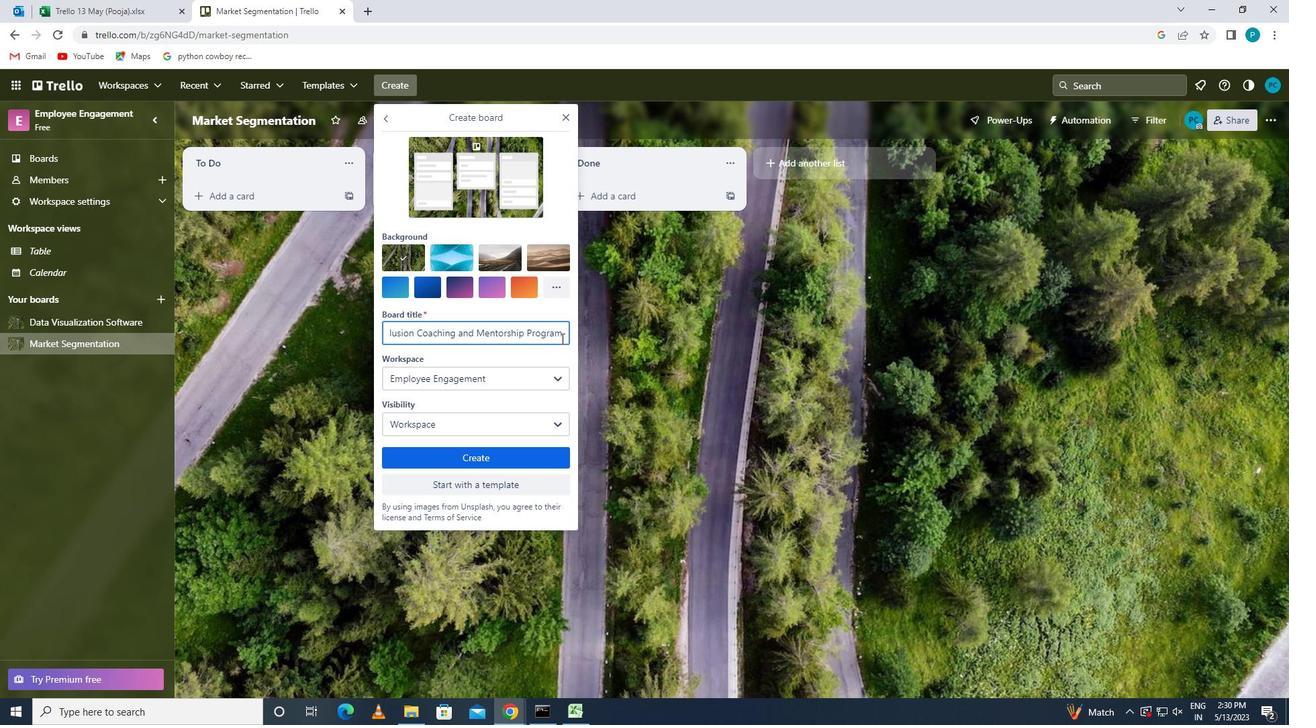 
Action: Mouse moved to (460, 375)
Screenshot: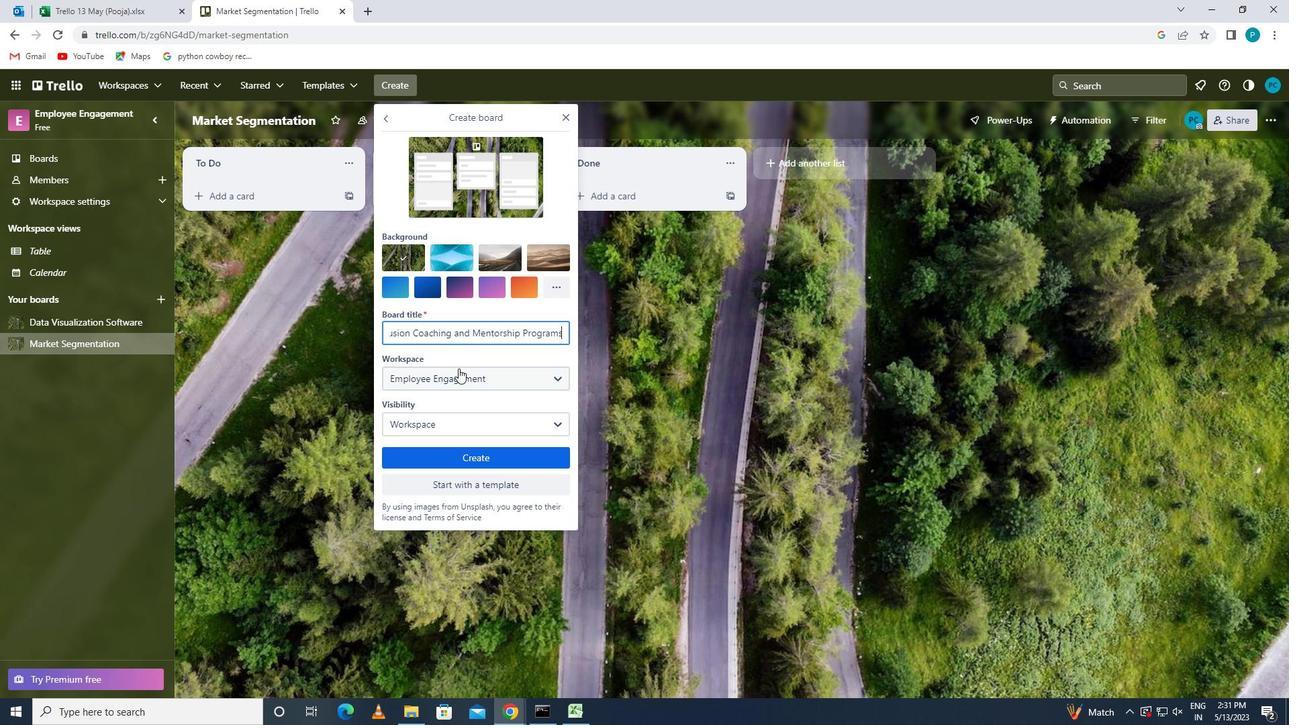 
Action: Mouse pressed left at (460, 375)
Screenshot: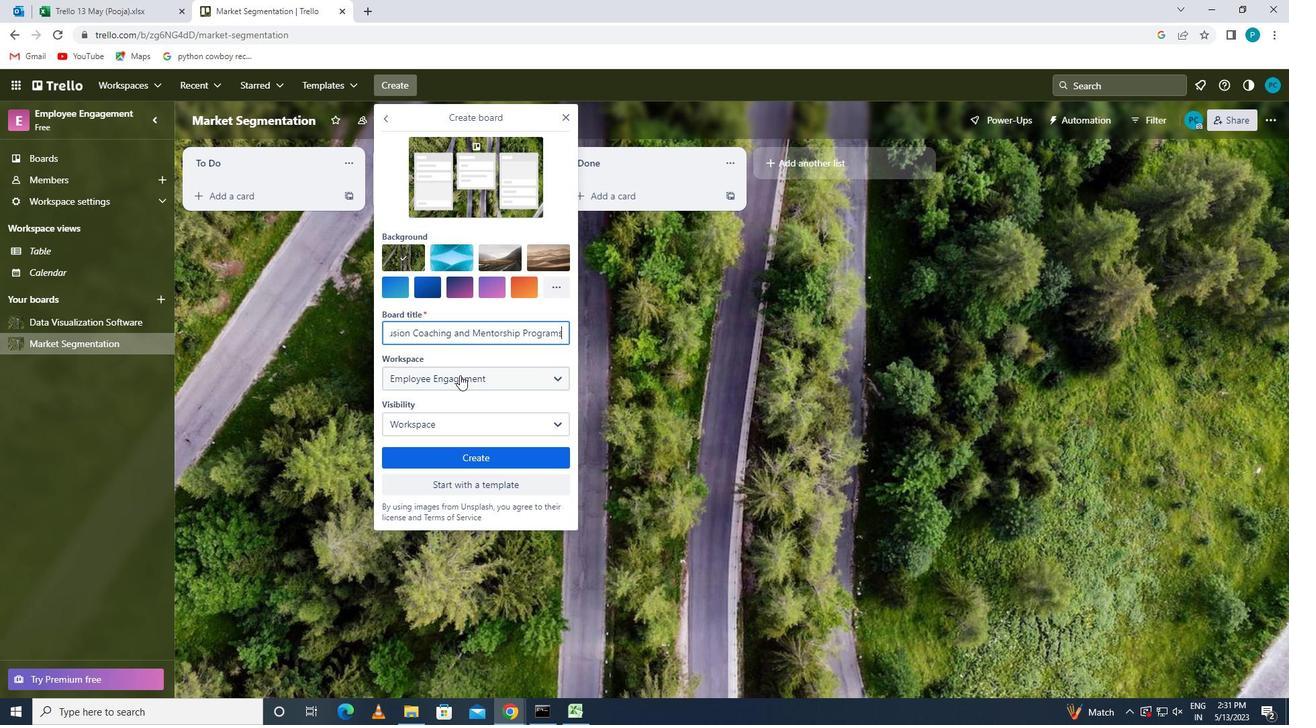
Action: Mouse moved to (453, 584)
Screenshot: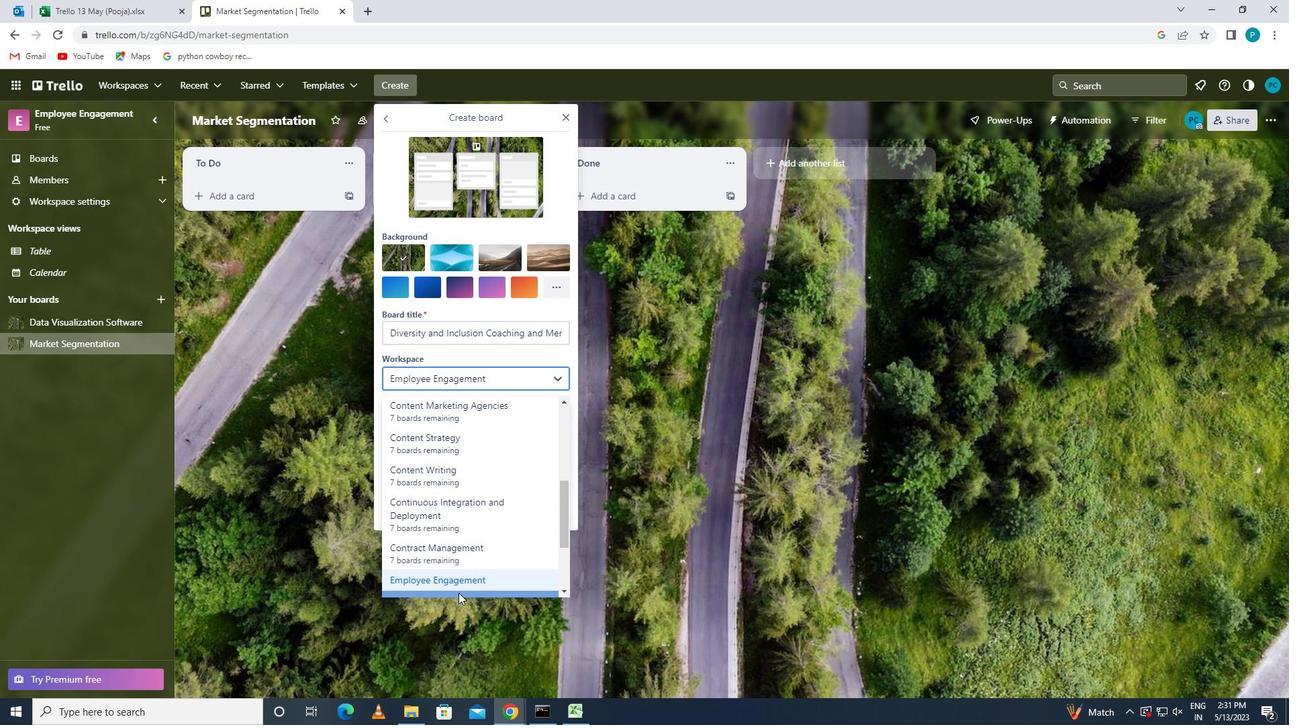 
Action: Mouse pressed left at (453, 584)
Screenshot: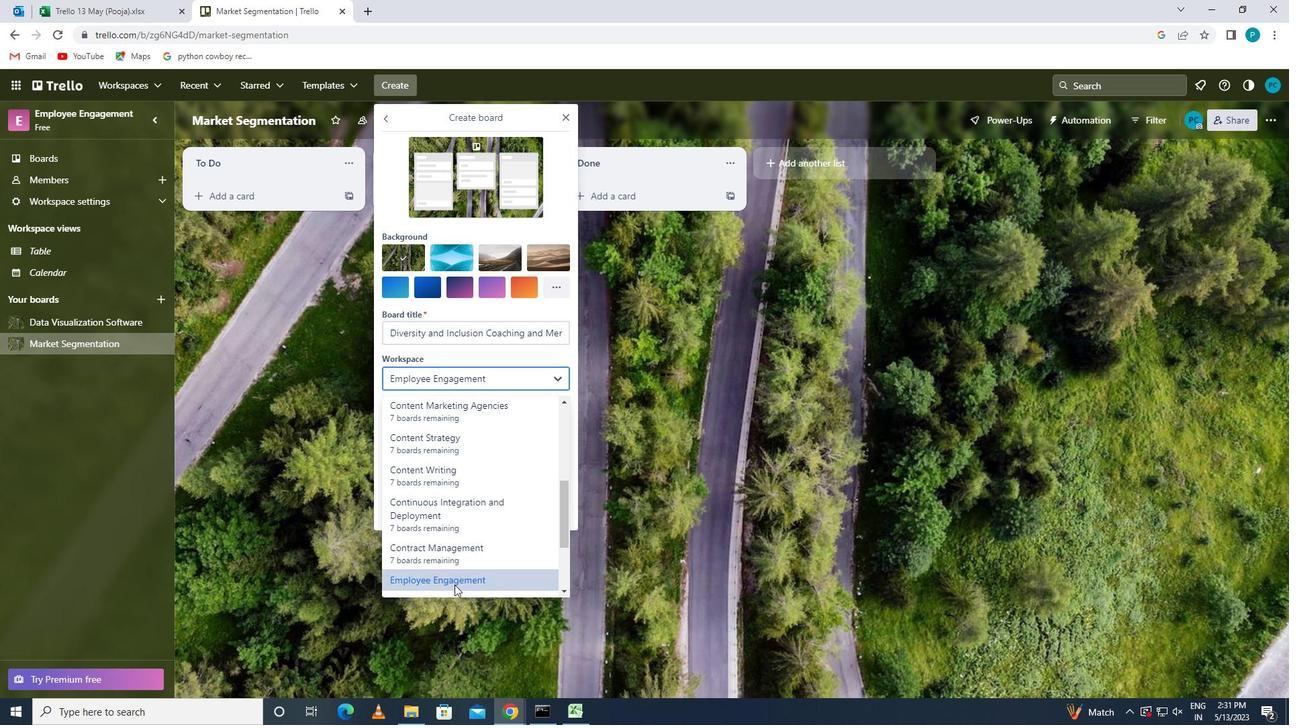 
Action: Mouse moved to (421, 453)
Screenshot: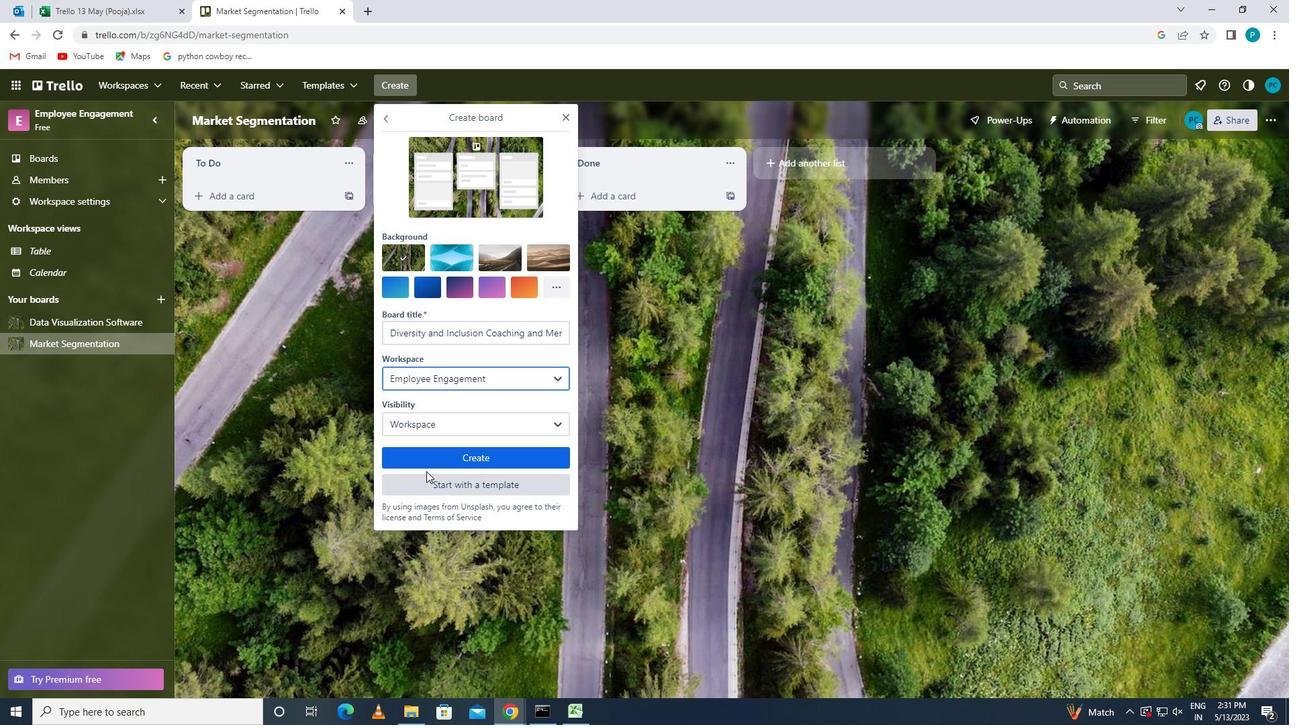 
Action: Mouse pressed left at (421, 453)
Screenshot: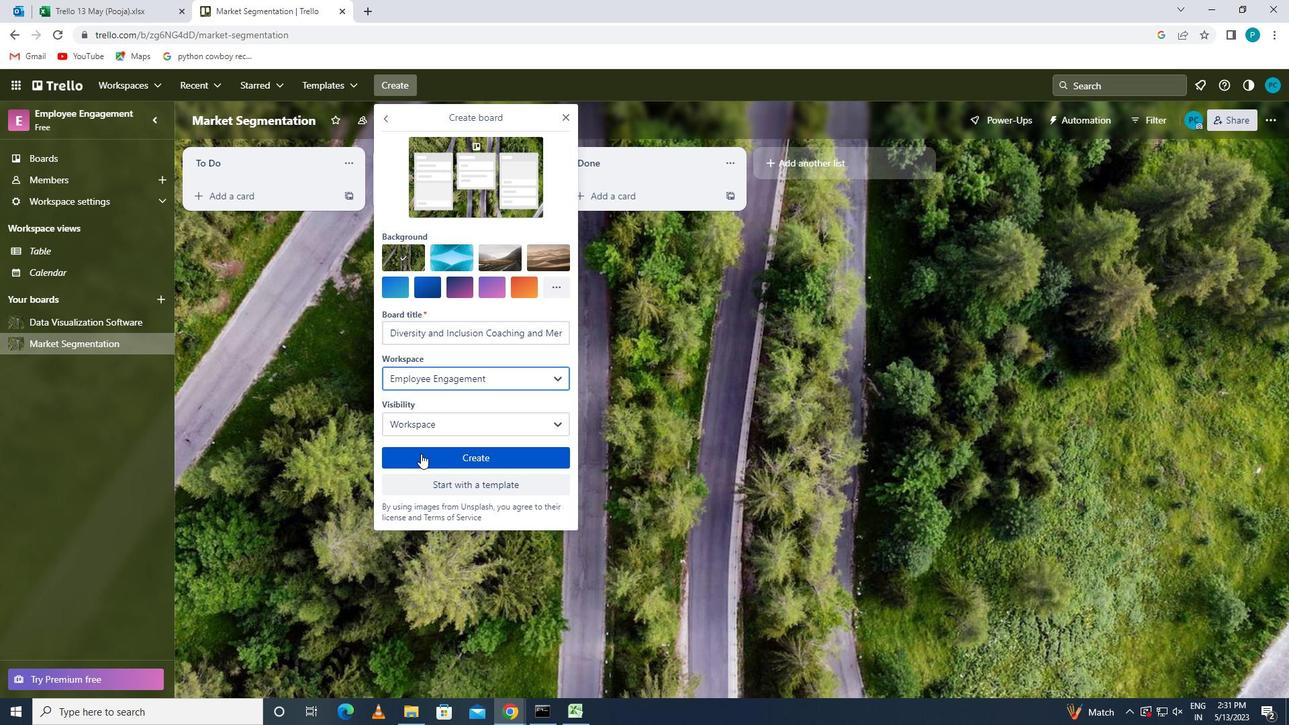 
Action: Mouse scrolled (421, 454) with delta (0, 0)
Screenshot: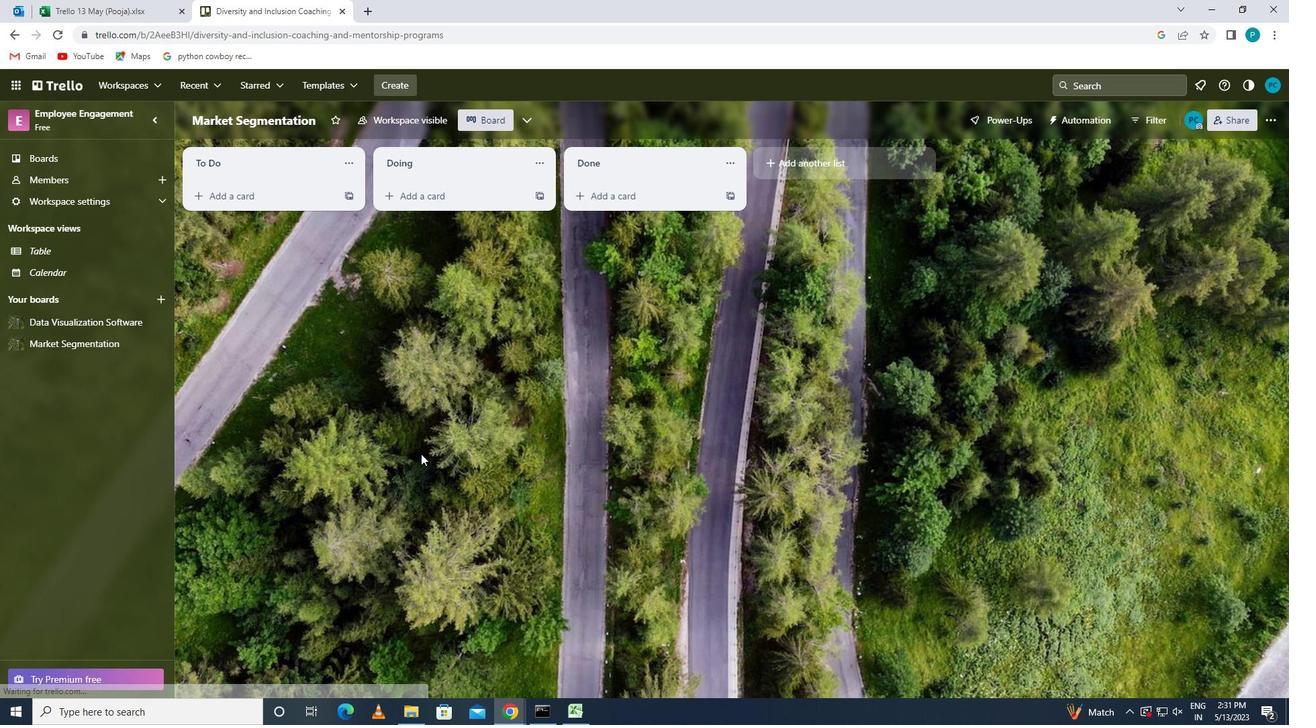 
Action: Mouse scrolled (421, 454) with delta (0, 0)
Screenshot: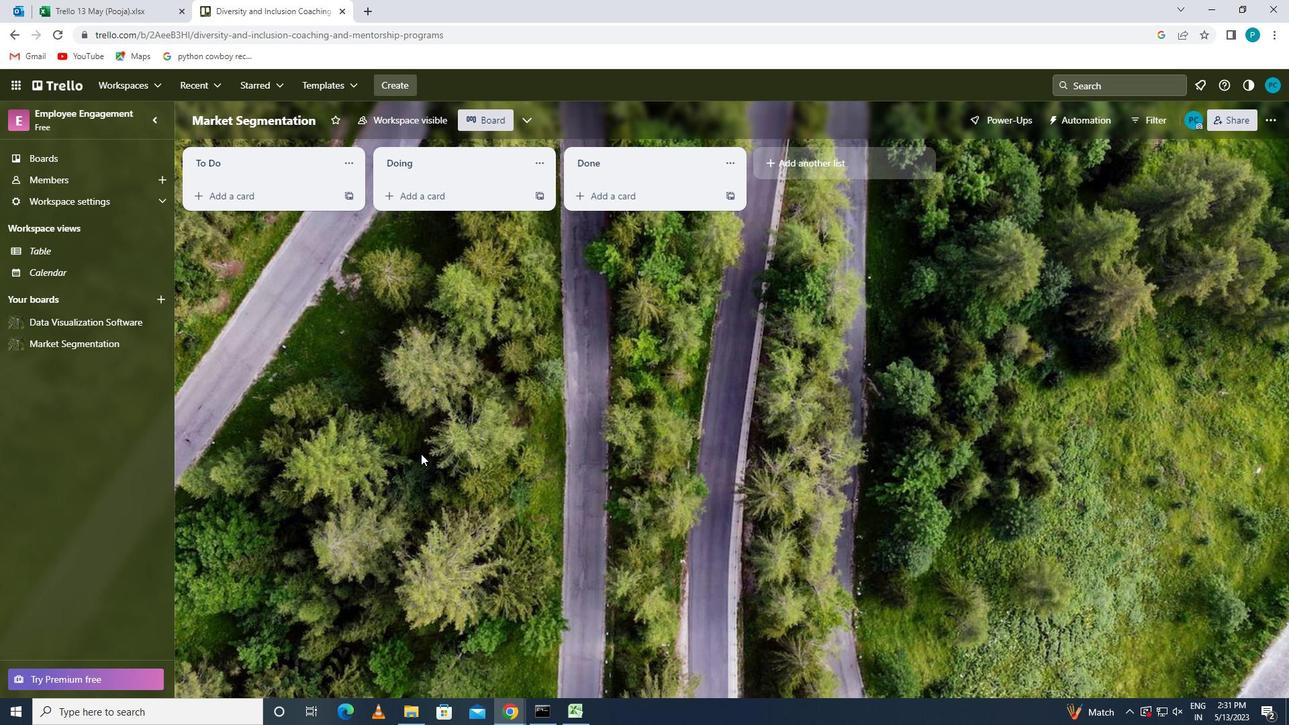 
Action: Mouse scrolled (421, 454) with delta (0, 0)
Screenshot: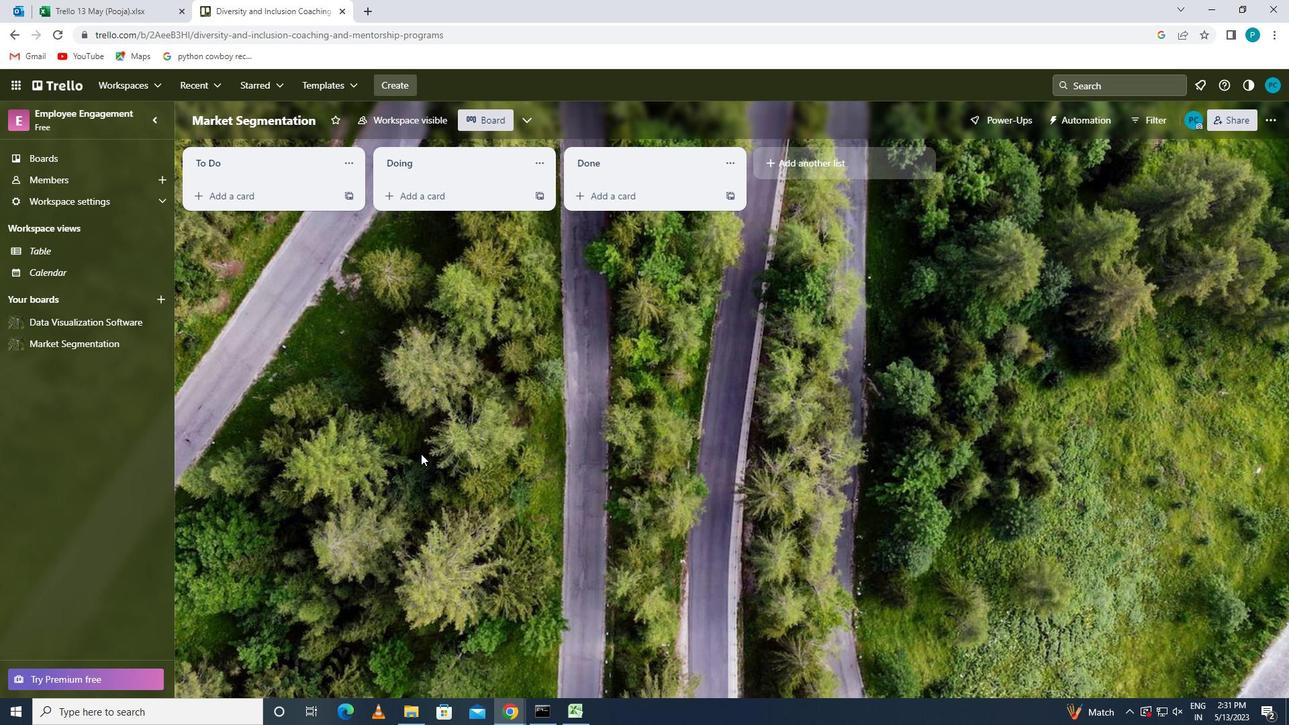 
